 Task: Find connections with filter location Al Maţarīyah with filter topic #marketswith filter profile language German with filter current company Kaizen Institute Global with filter school Hindu College, University of Delhi with filter industry Design Services with filter service category Commercial Insurance with filter keywords title Marketing Consultant
Action: Mouse moved to (517, 75)
Screenshot: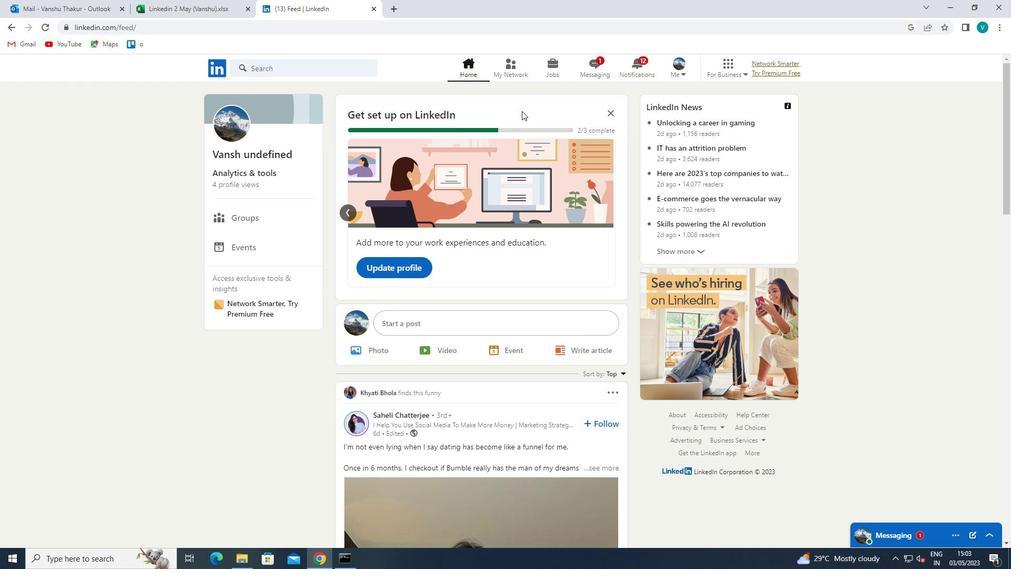 
Action: Mouse pressed left at (517, 75)
Screenshot: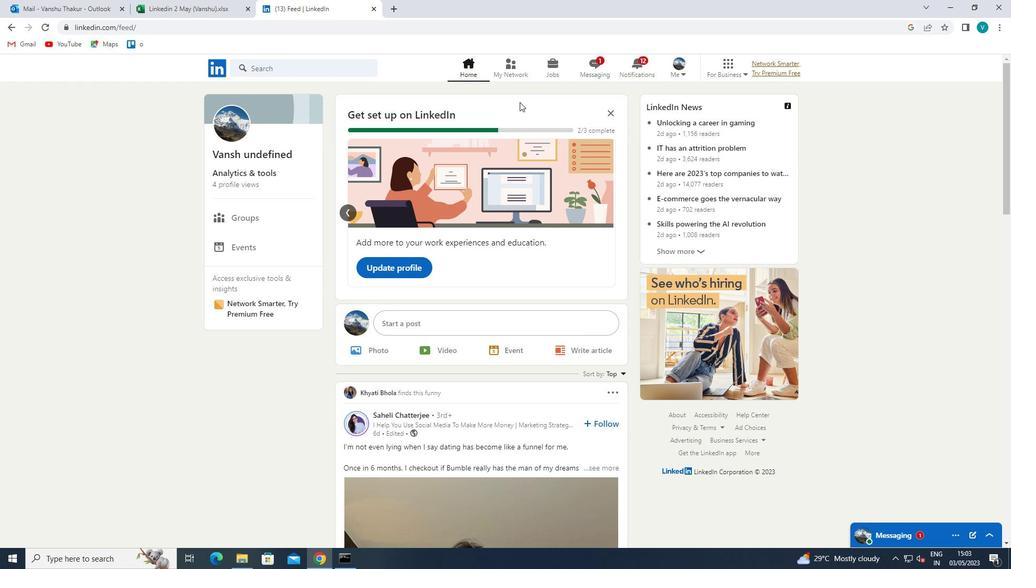 
Action: Mouse moved to (286, 118)
Screenshot: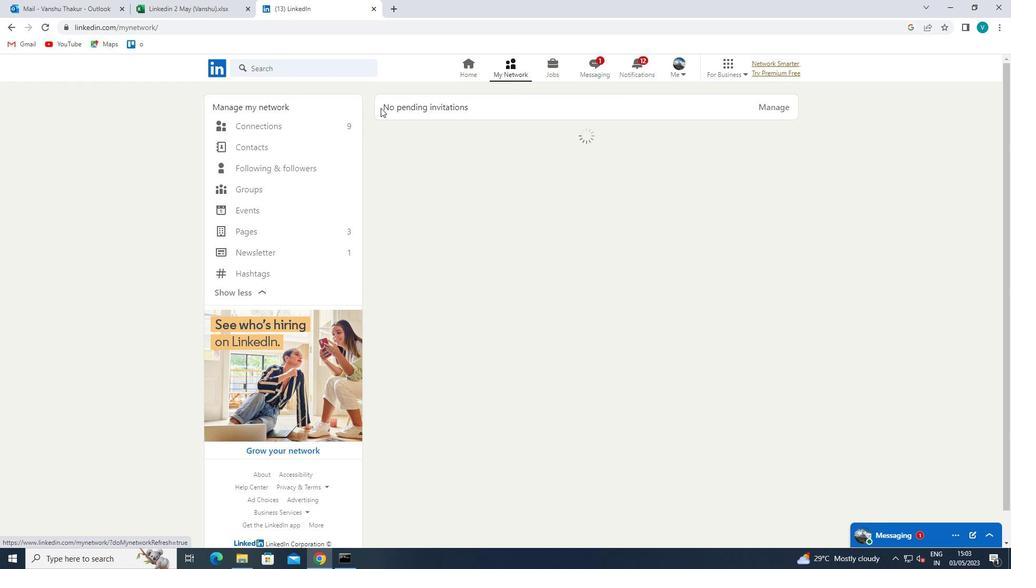 
Action: Mouse pressed left at (286, 118)
Screenshot: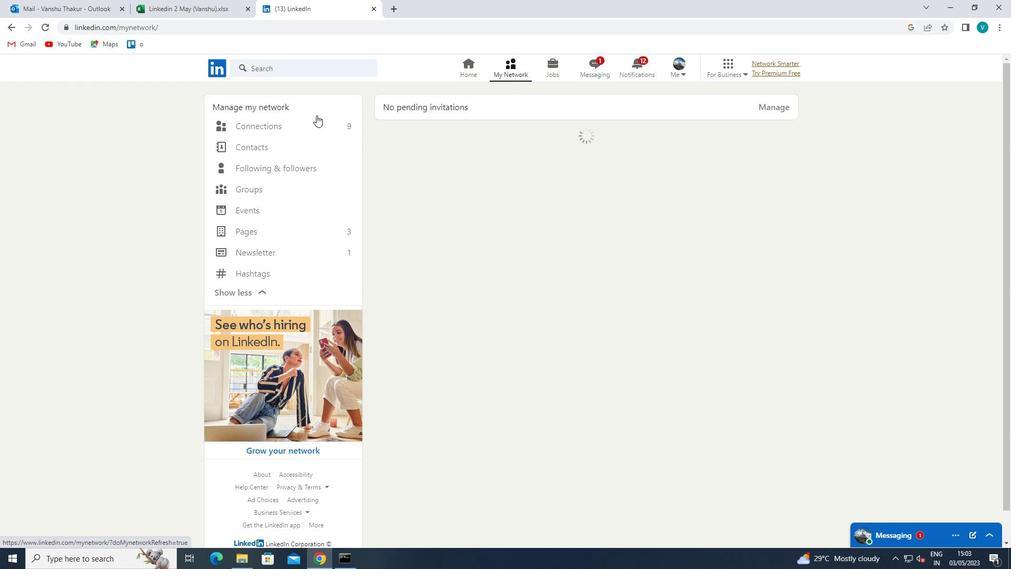 
Action: Mouse moved to (297, 122)
Screenshot: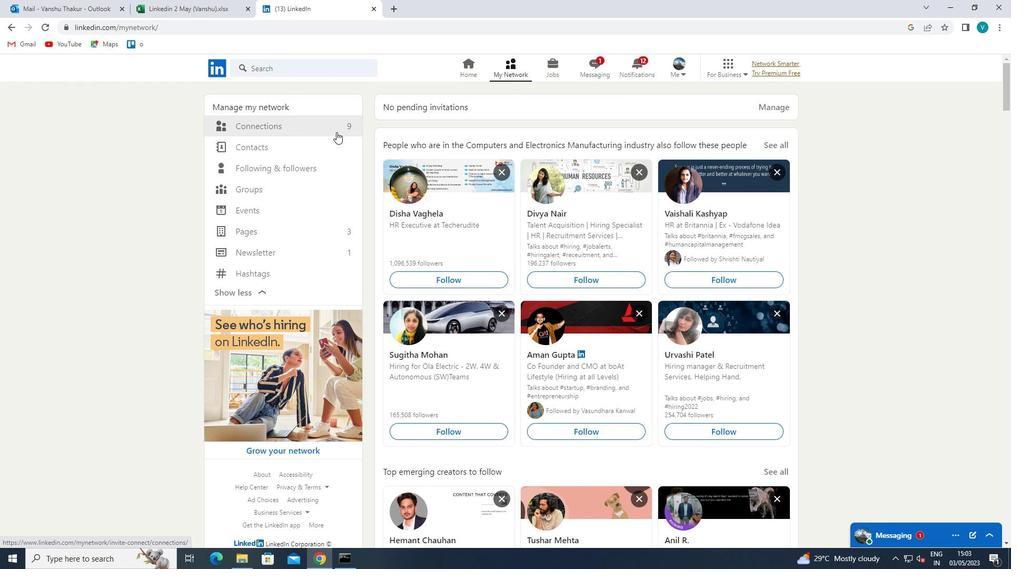 
Action: Mouse pressed left at (297, 122)
Screenshot: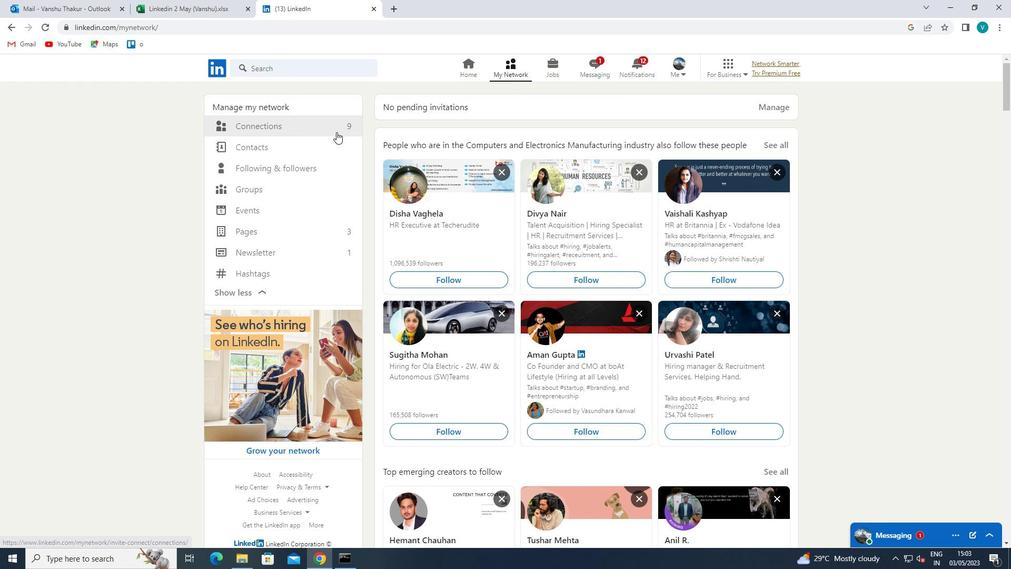 
Action: Mouse moved to (606, 129)
Screenshot: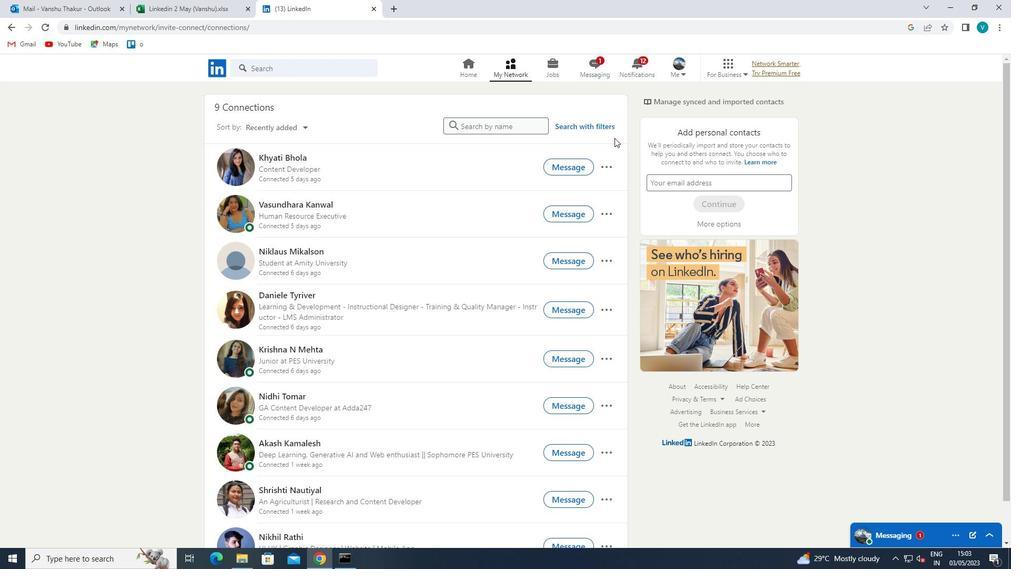 
Action: Mouse pressed left at (606, 129)
Screenshot: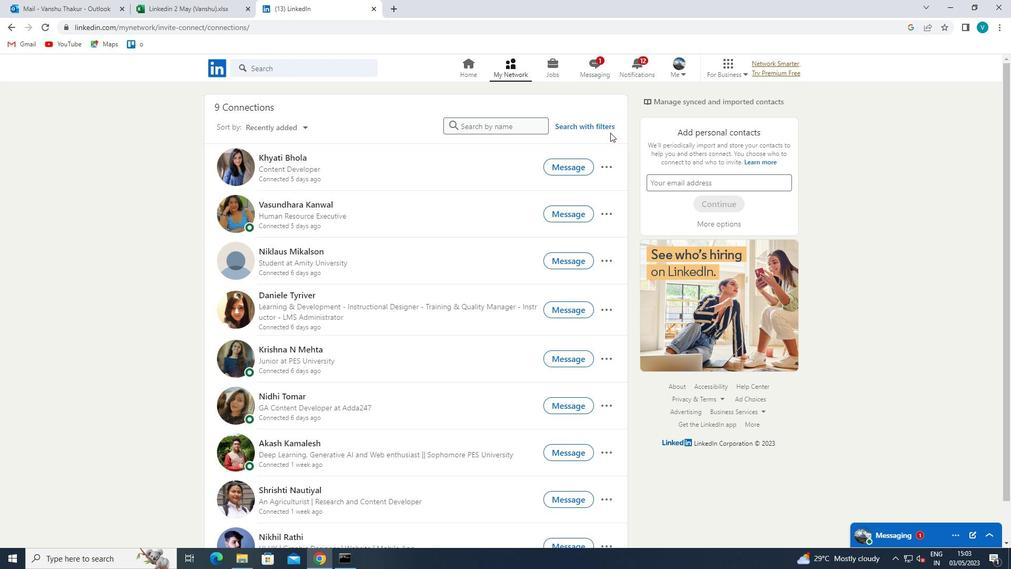 
Action: Mouse moved to (512, 101)
Screenshot: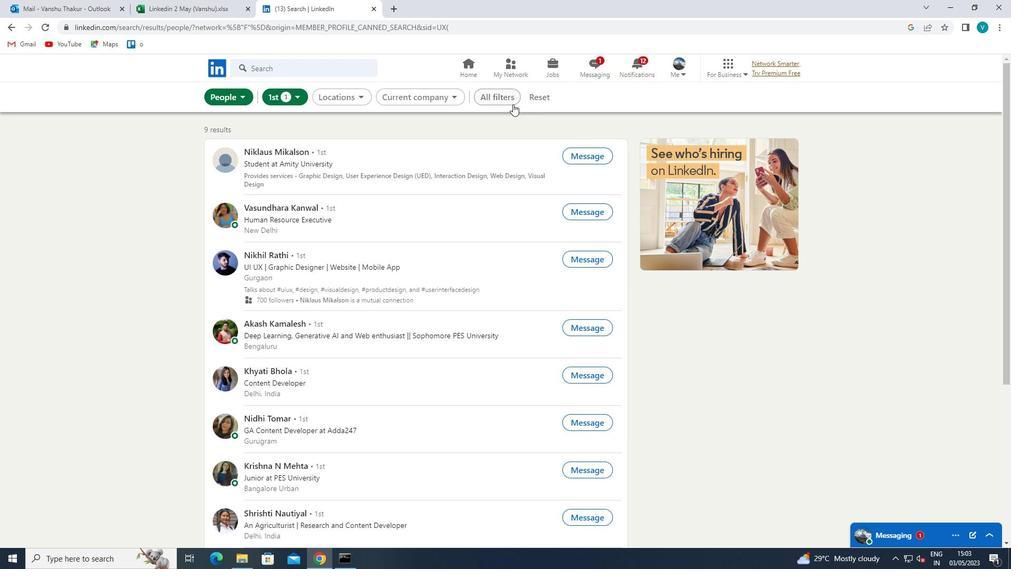 
Action: Mouse pressed left at (512, 101)
Screenshot: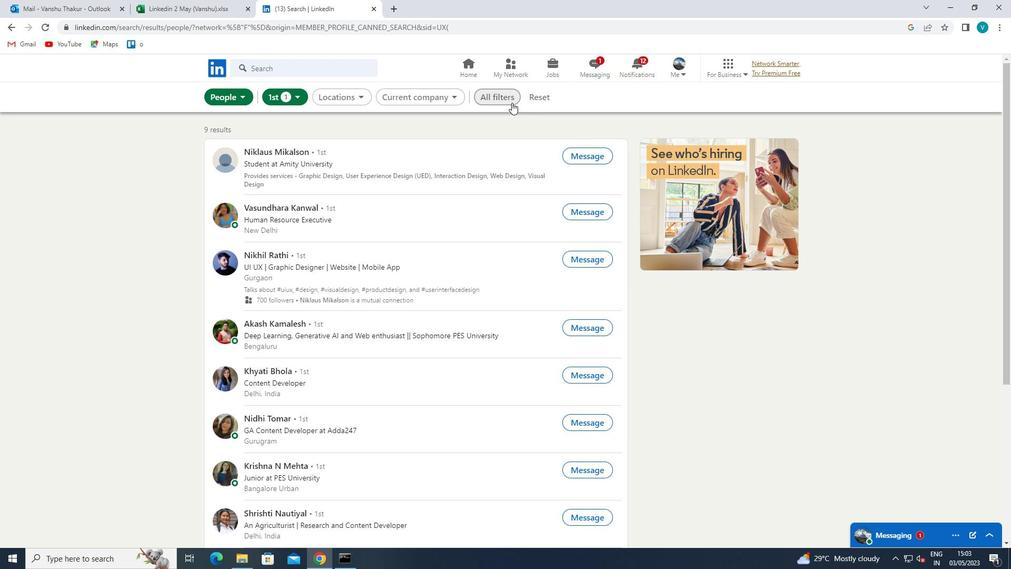 
Action: Mouse moved to (918, 337)
Screenshot: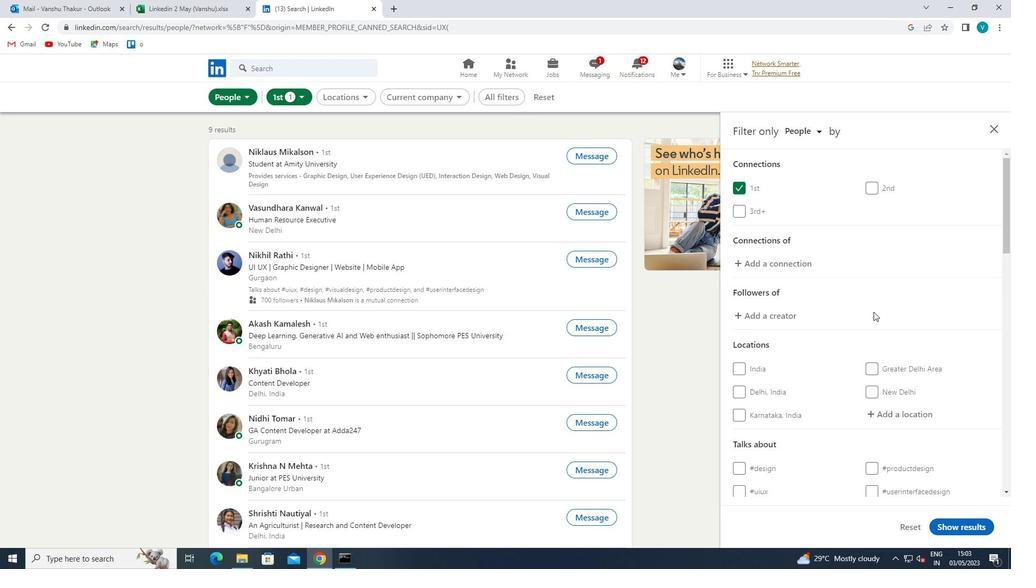 
Action: Mouse scrolled (918, 337) with delta (0, 0)
Screenshot: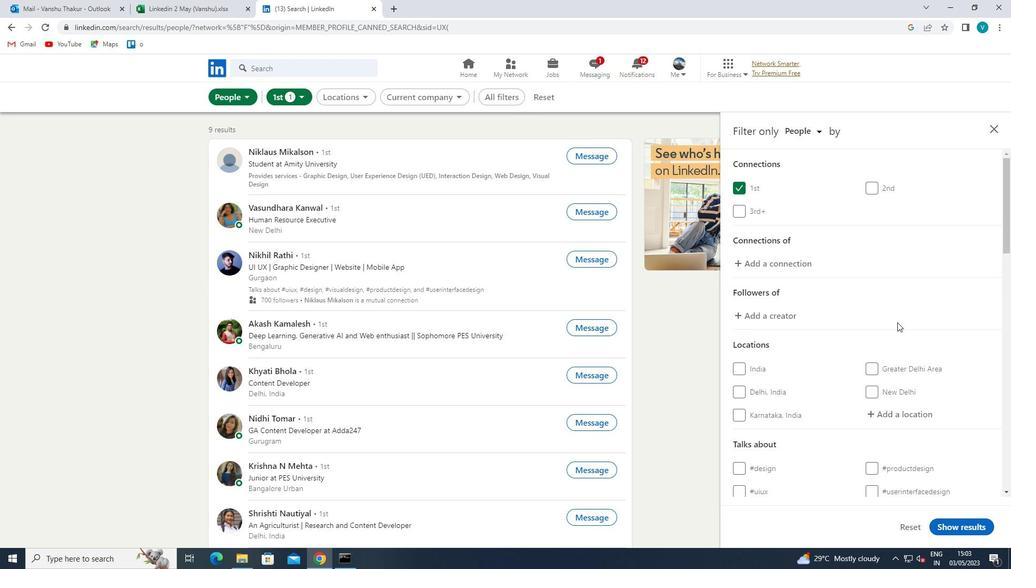 
Action: Mouse moved to (915, 361)
Screenshot: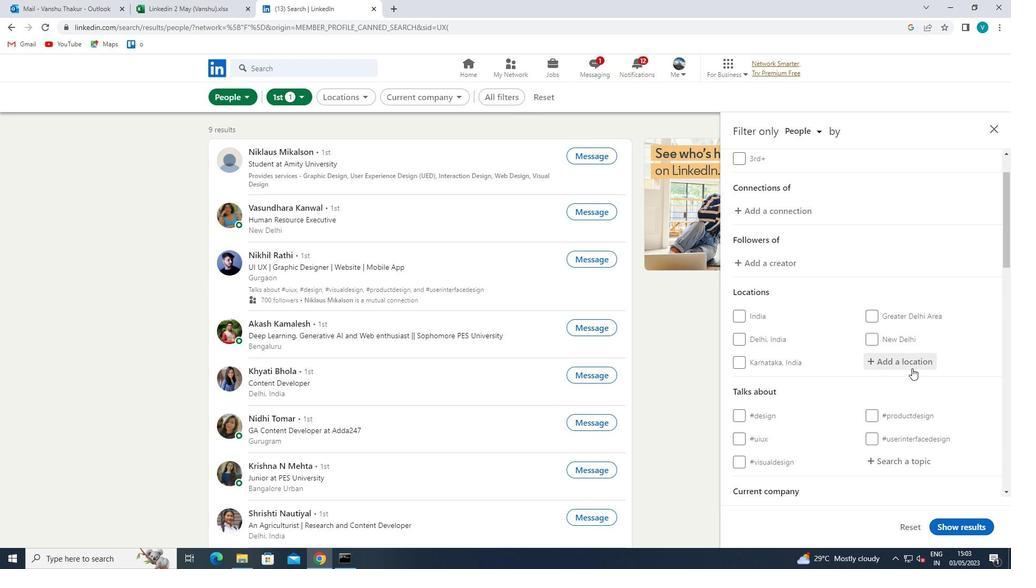 
Action: Mouse pressed left at (915, 361)
Screenshot: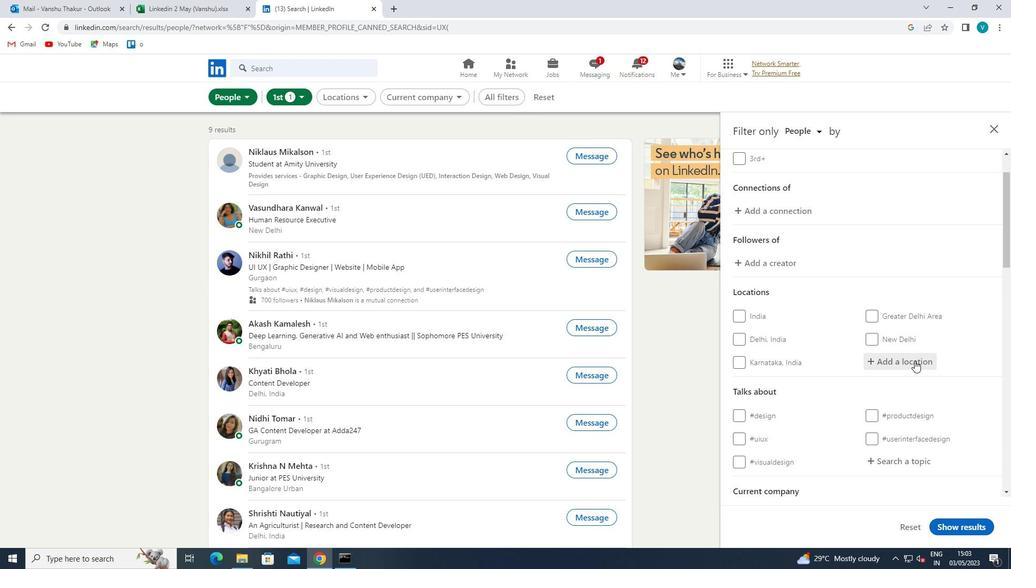
Action: Key pressed <Key.shift>AI<Key.space><Key.shift>MATARIYAH
Screenshot: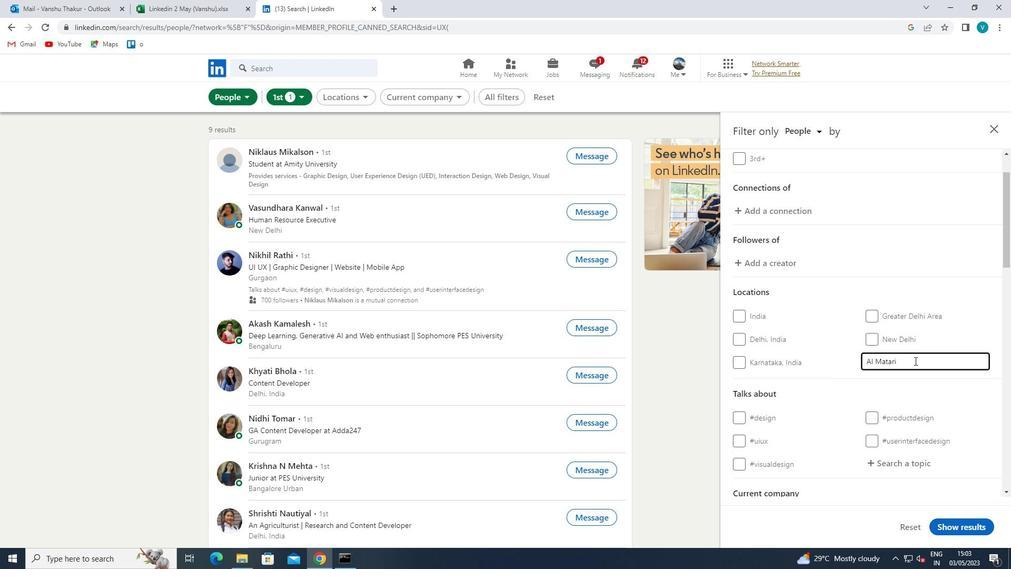 
Action: Mouse moved to (849, 381)
Screenshot: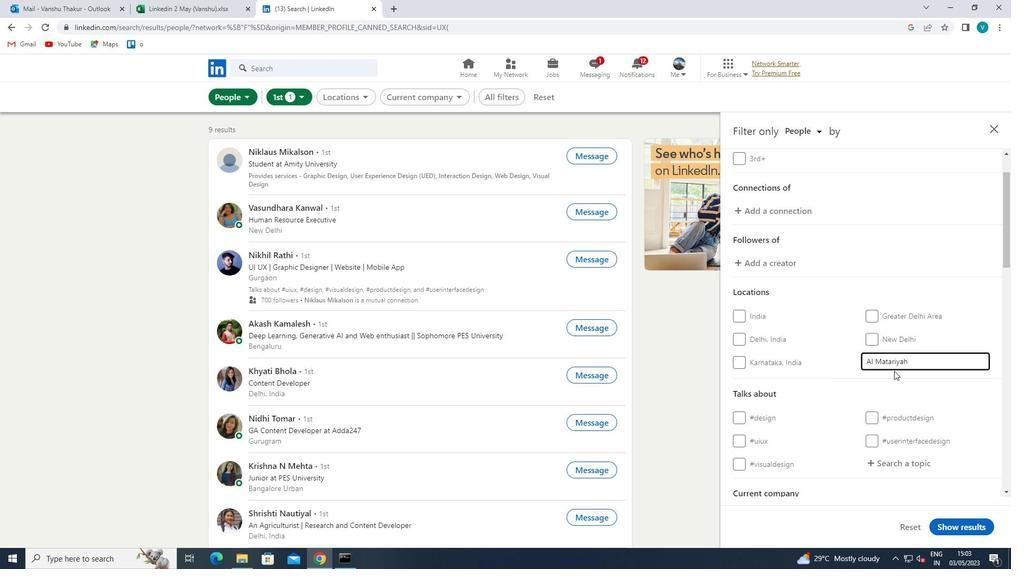 
Action: Mouse pressed left at (849, 381)
Screenshot: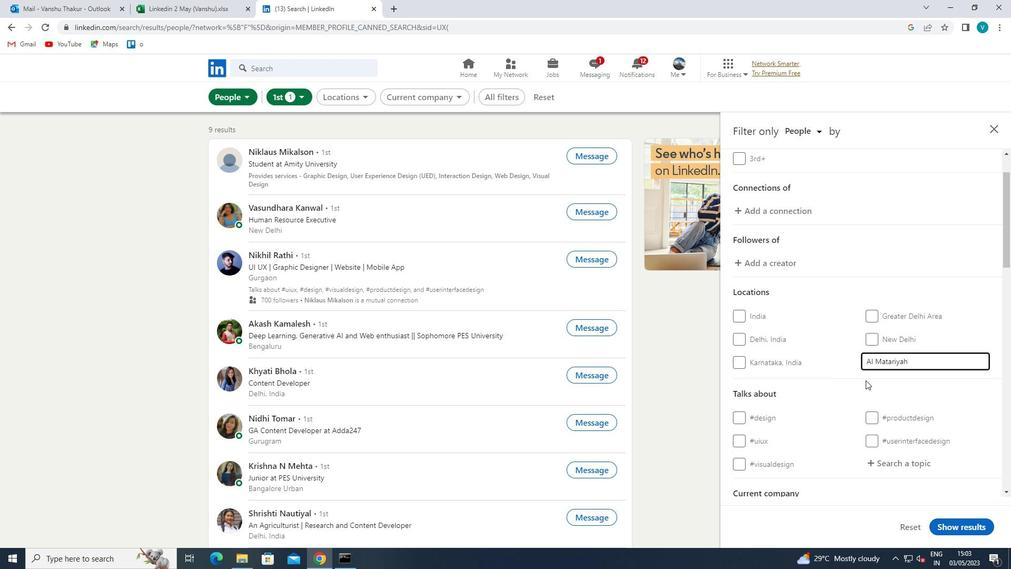 
Action: Mouse moved to (852, 377)
Screenshot: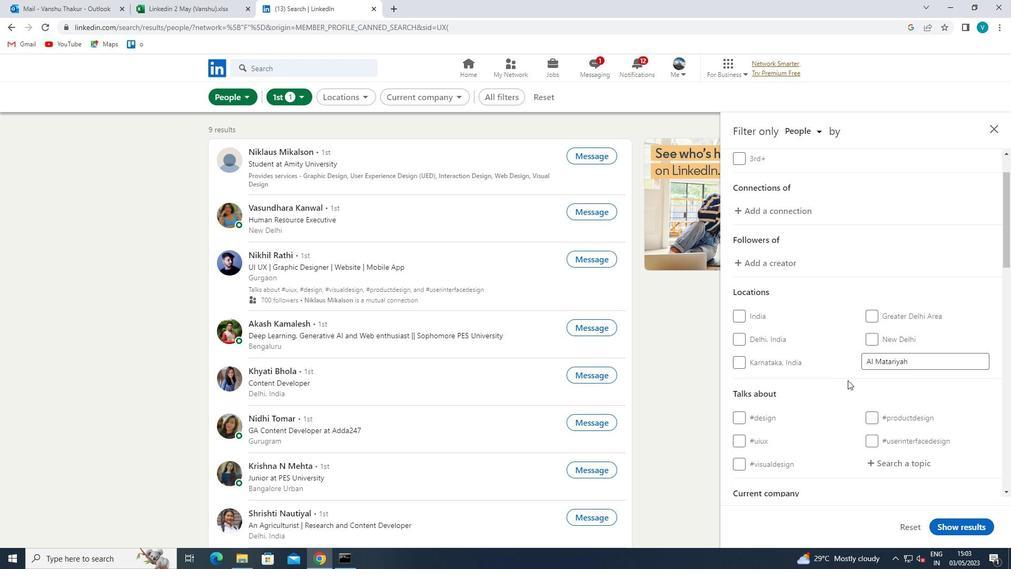 
Action: Mouse scrolled (852, 377) with delta (0, 0)
Screenshot: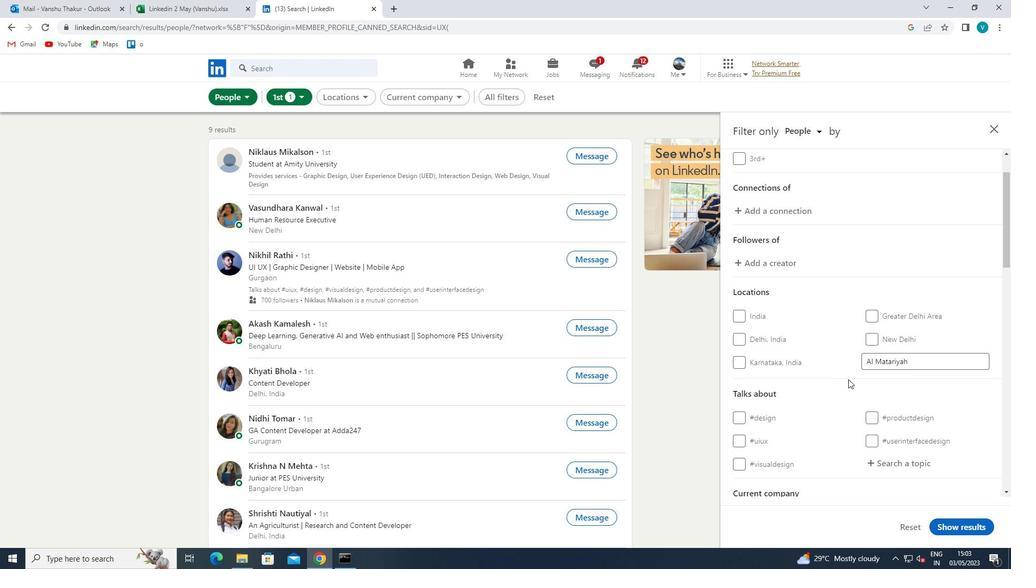 
Action: Mouse scrolled (852, 377) with delta (0, 0)
Screenshot: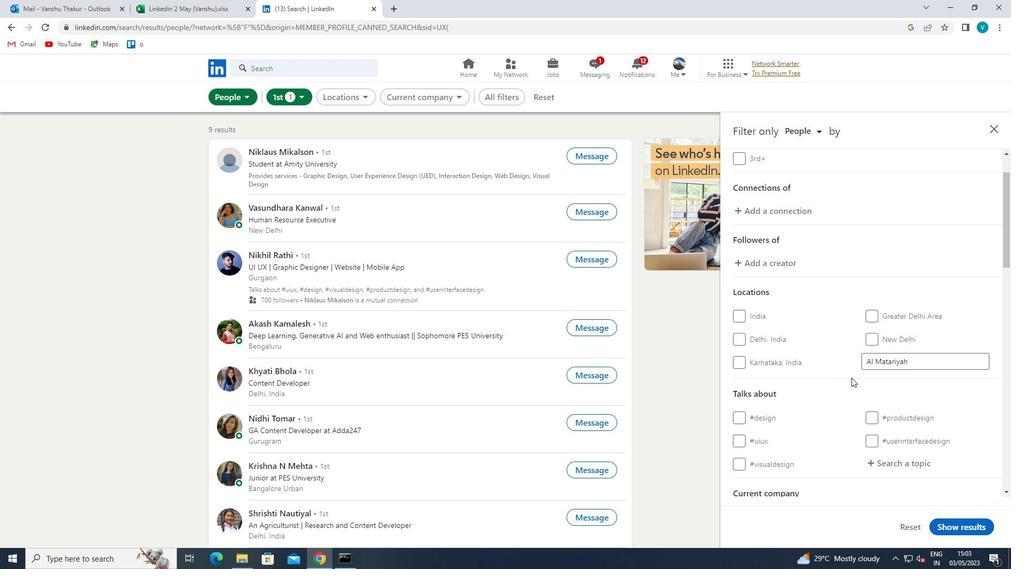 
Action: Mouse moved to (913, 359)
Screenshot: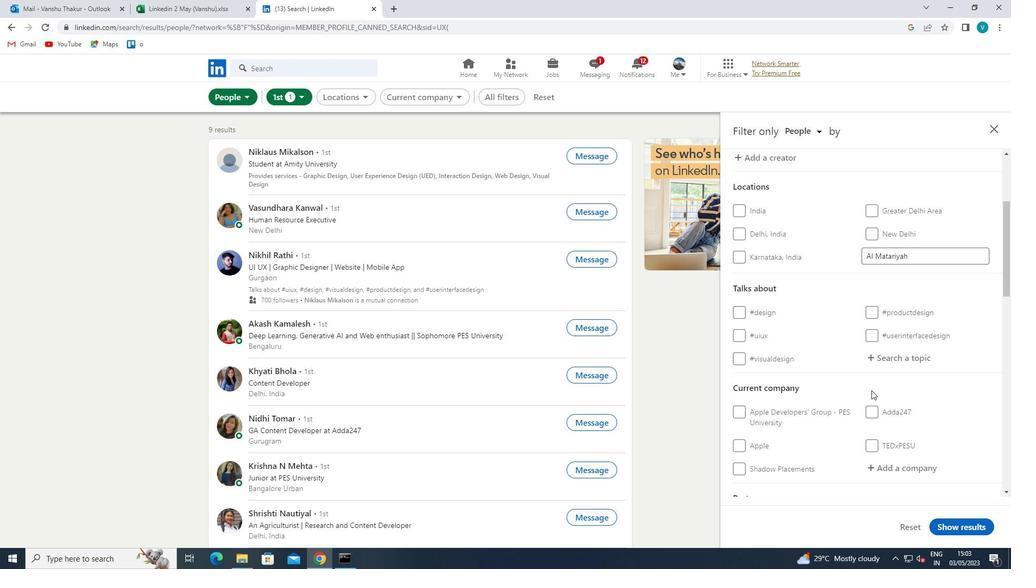 
Action: Mouse pressed left at (913, 359)
Screenshot: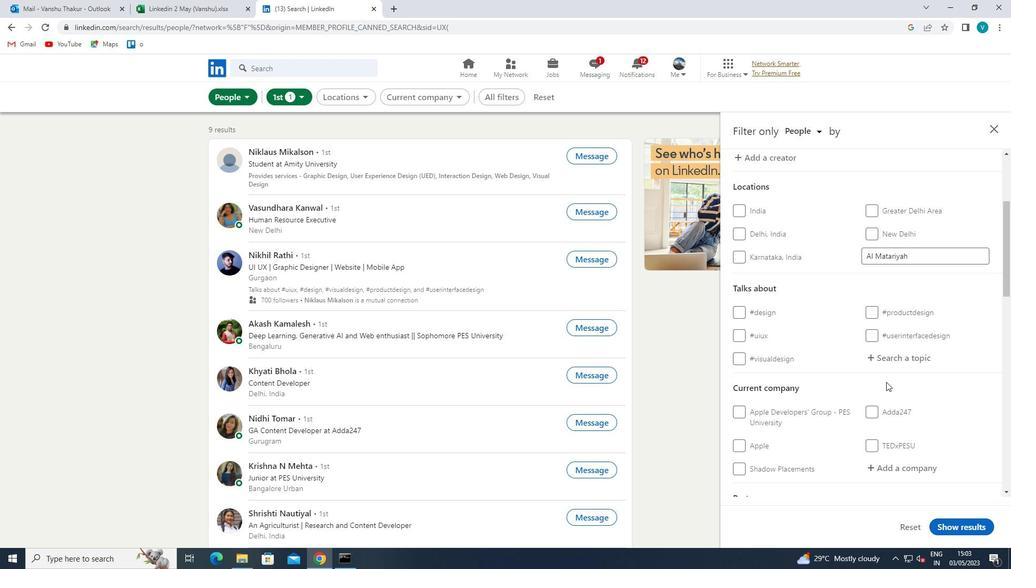 
Action: Mouse moved to (896, 368)
Screenshot: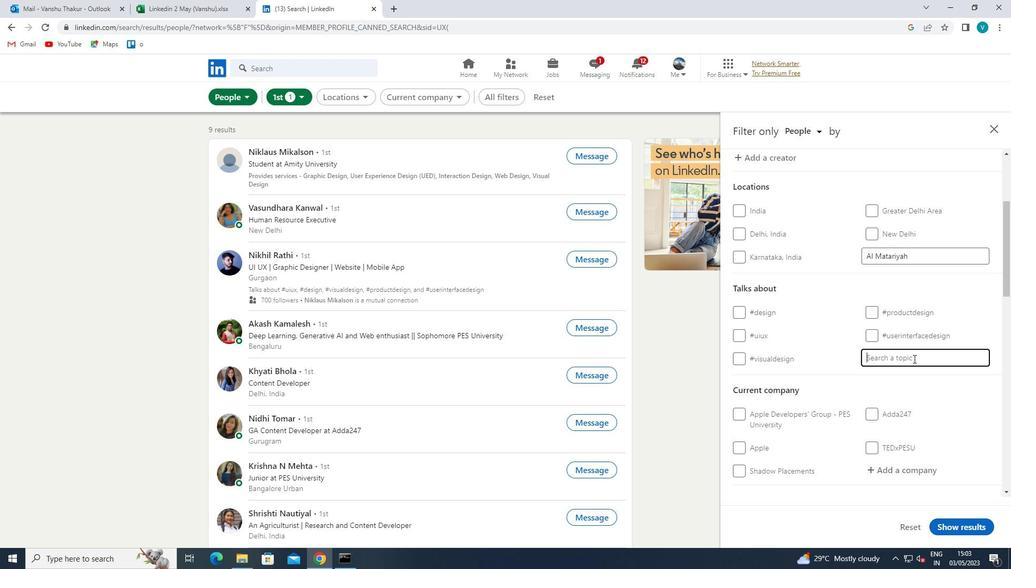 
Action: Key pressed MARKETS
Screenshot: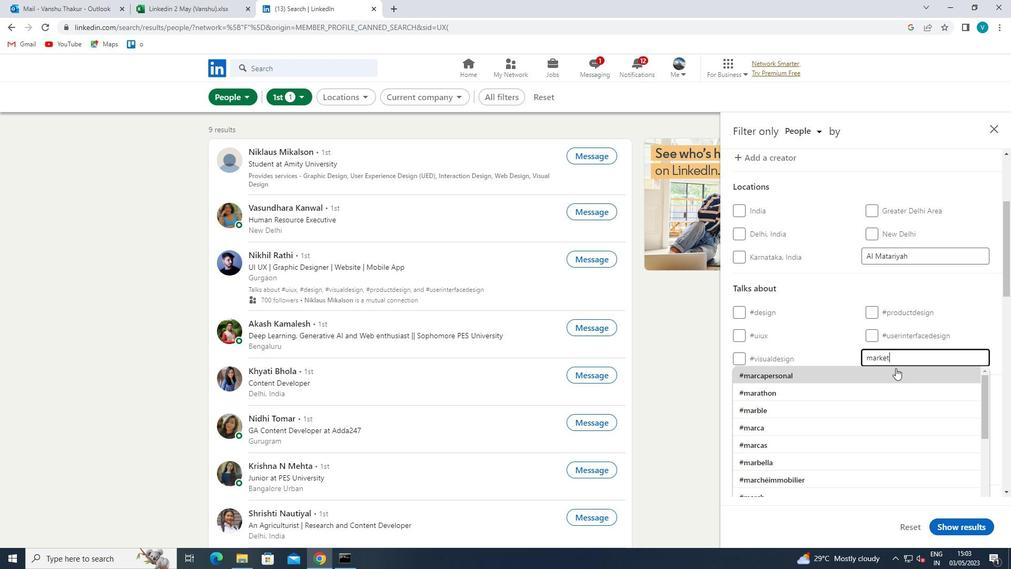 
Action: Mouse pressed left at (896, 368)
Screenshot: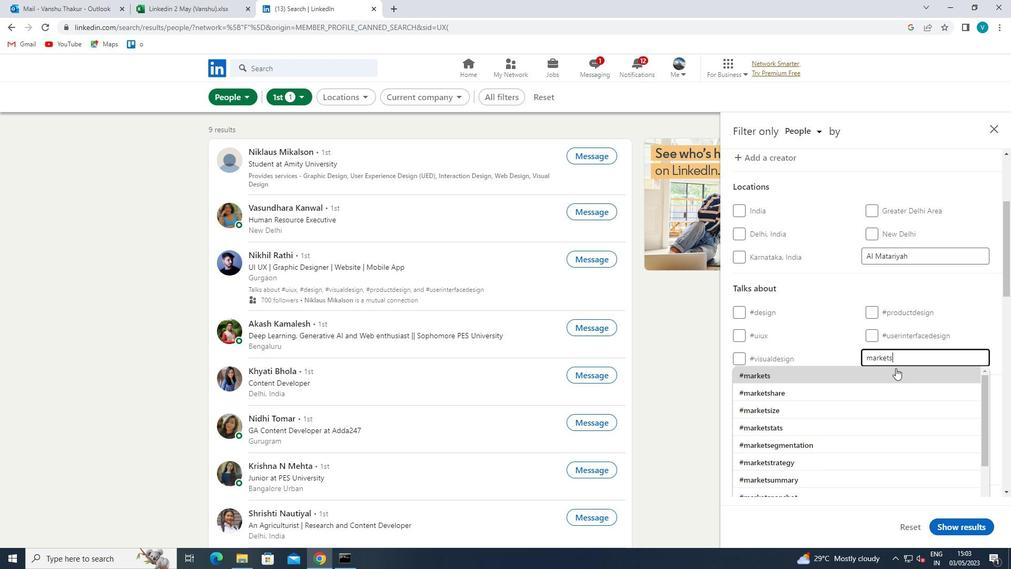 
Action: Mouse scrolled (896, 367) with delta (0, 0)
Screenshot: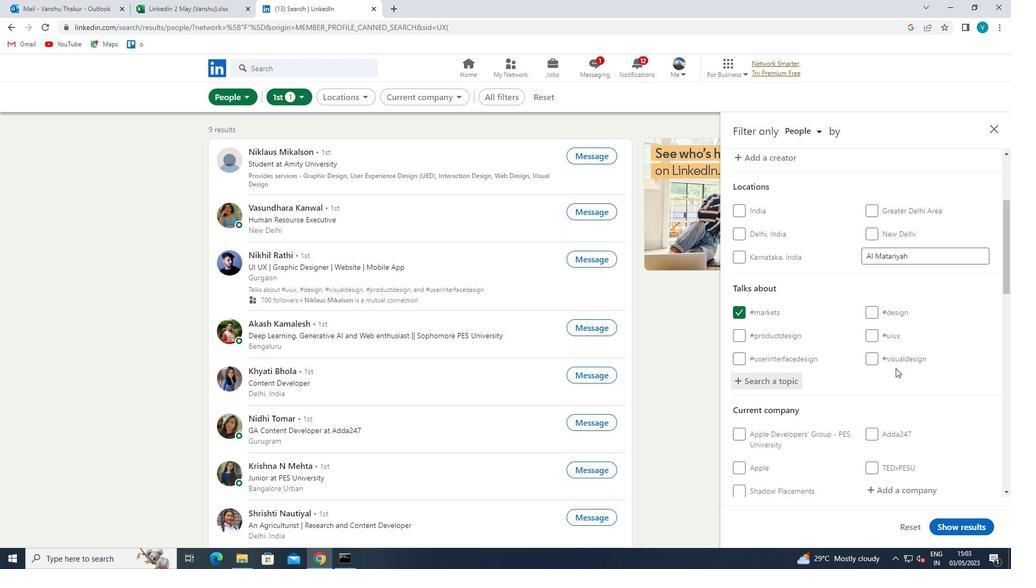 
Action: Mouse scrolled (896, 367) with delta (0, 0)
Screenshot: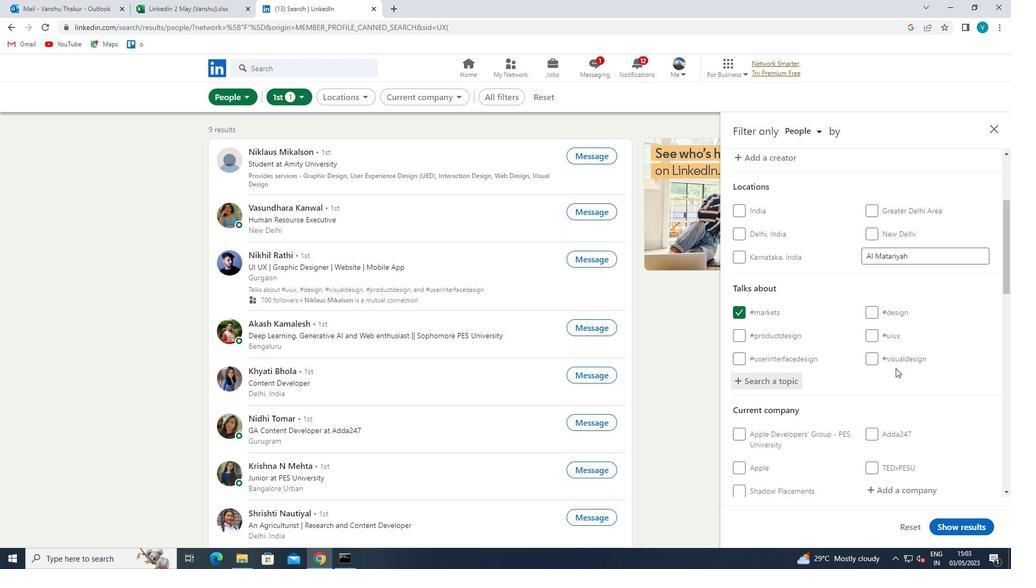 
Action: Mouse scrolled (896, 367) with delta (0, 0)
Screenshot: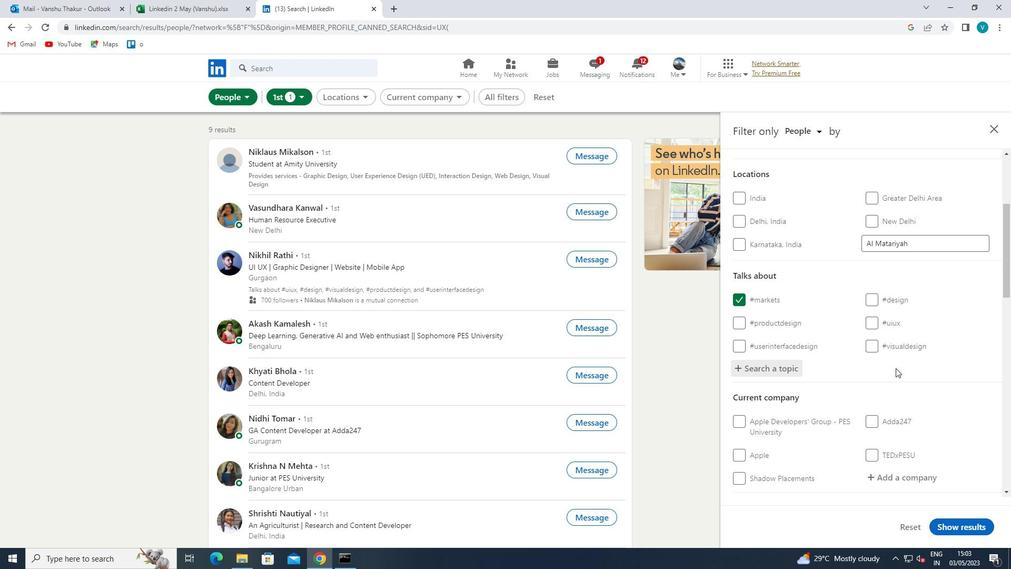 
Action: Mouse moved to (899, 328)
Screenshot: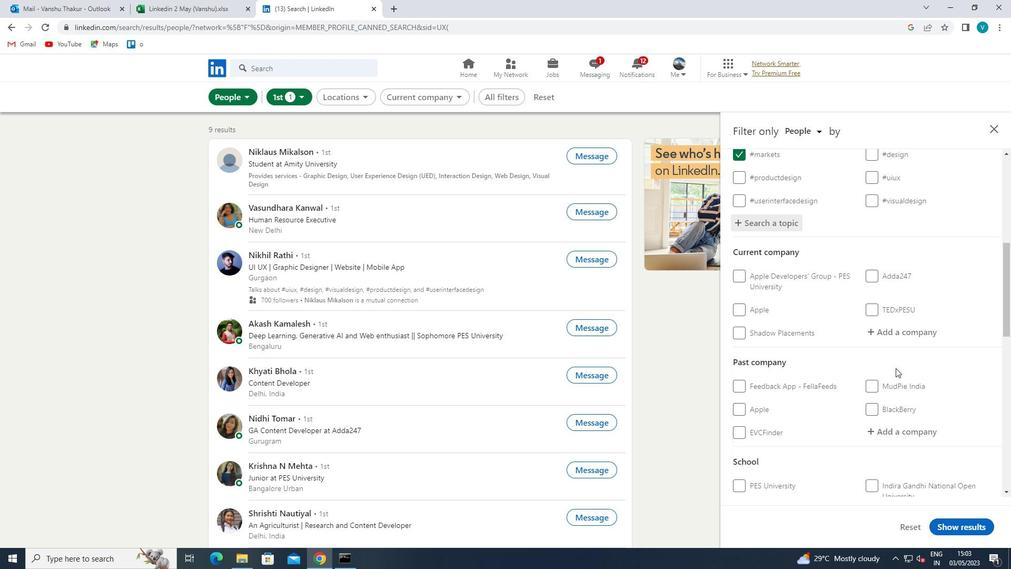 
Action: Mouse pressed left at (899, 328)
Screenshot: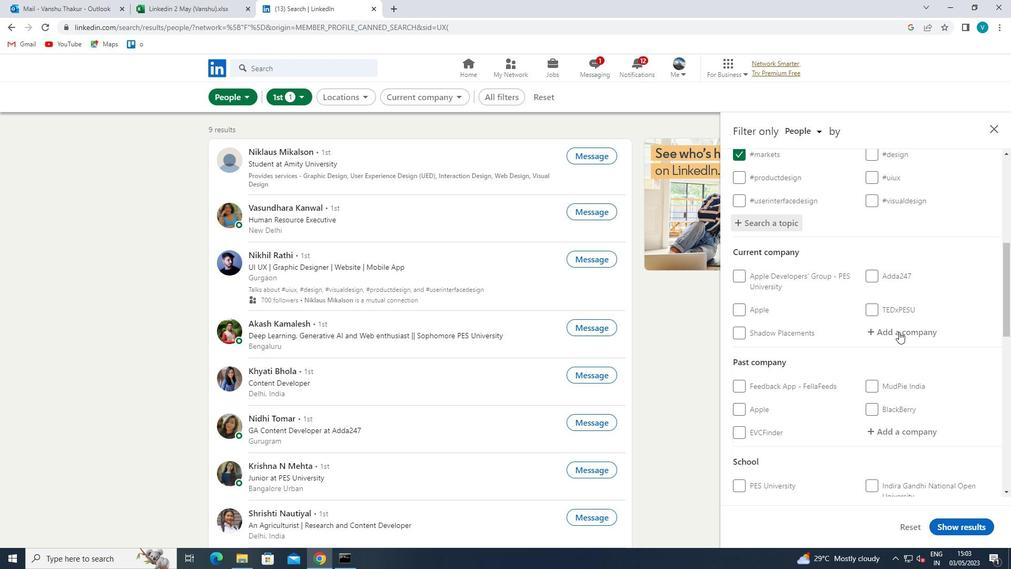 
Action: Key pressed <Key.shift>KAIX<Key.backspace>Z<Key.backspace><Key.backspace><Key.backspace><Key.backspace><Key.backspace><Key.shift>KAIZEN
Screenshot: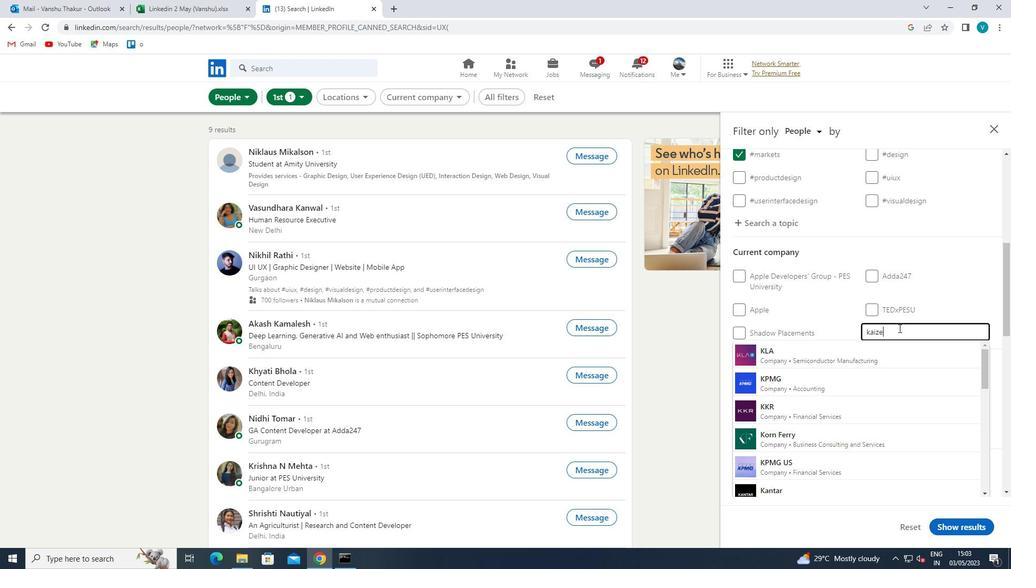 
Action: Mouse moved to (900, 326)
Screenshot: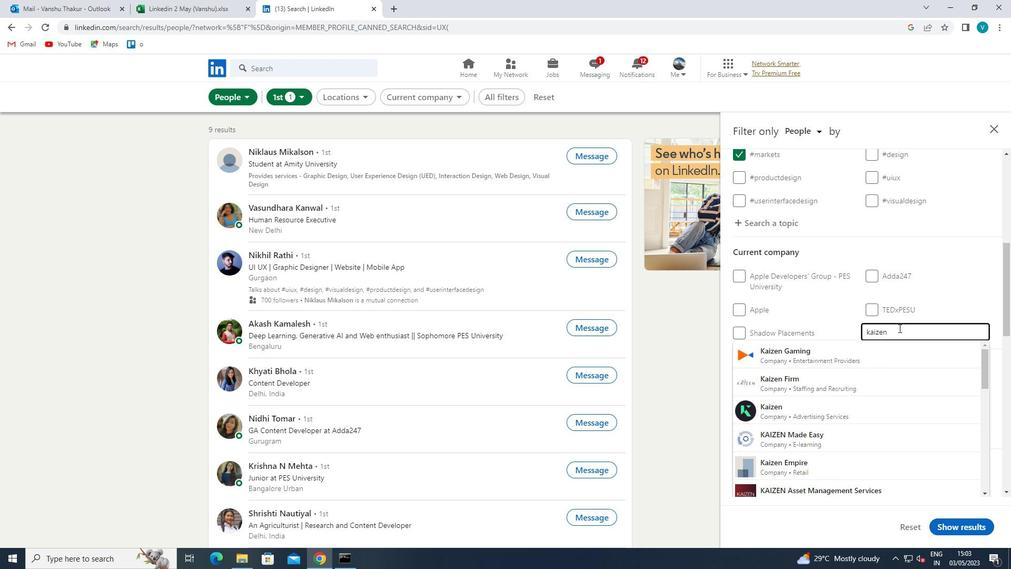 
Action: Key pressed <Key.space><Key.shift>INS
Screenshot: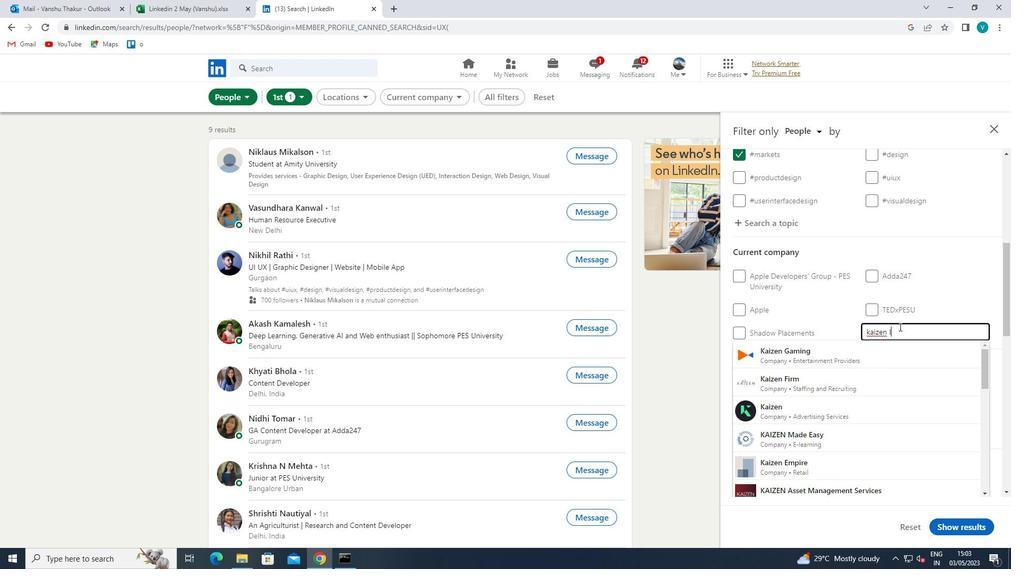 
Action: Mouse moved to (861, 355)
Screenshot: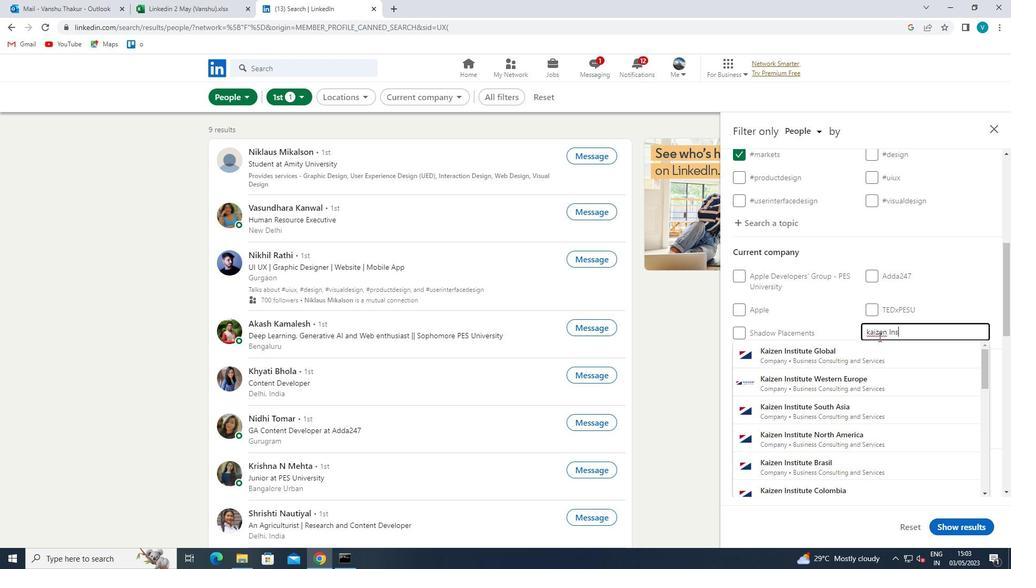 
Action: Mouse pressed left at (861, 355)
Screenshot: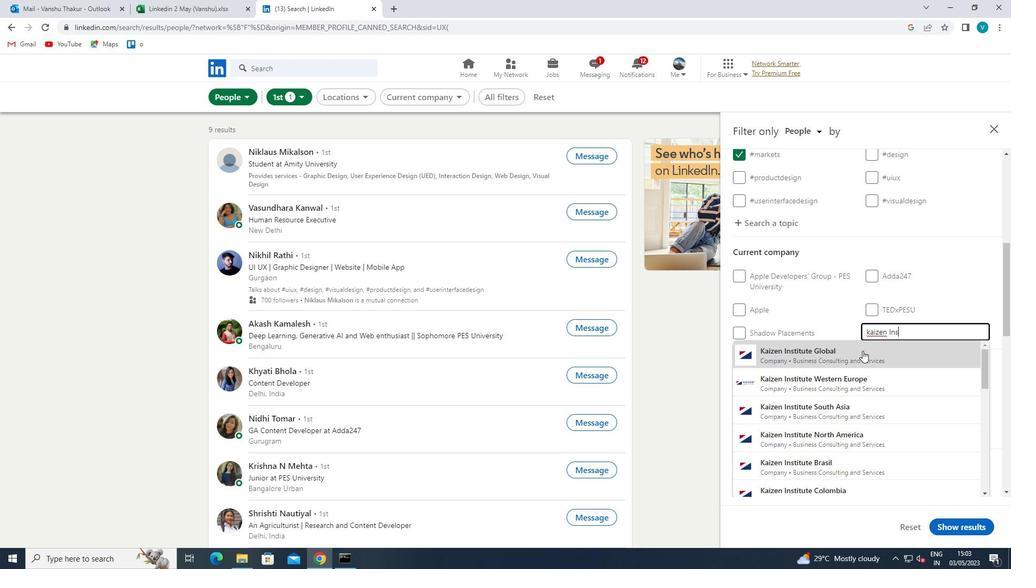 
Action: Mouse scrolled (861, 354) with delta (0, 0)
Screenshot: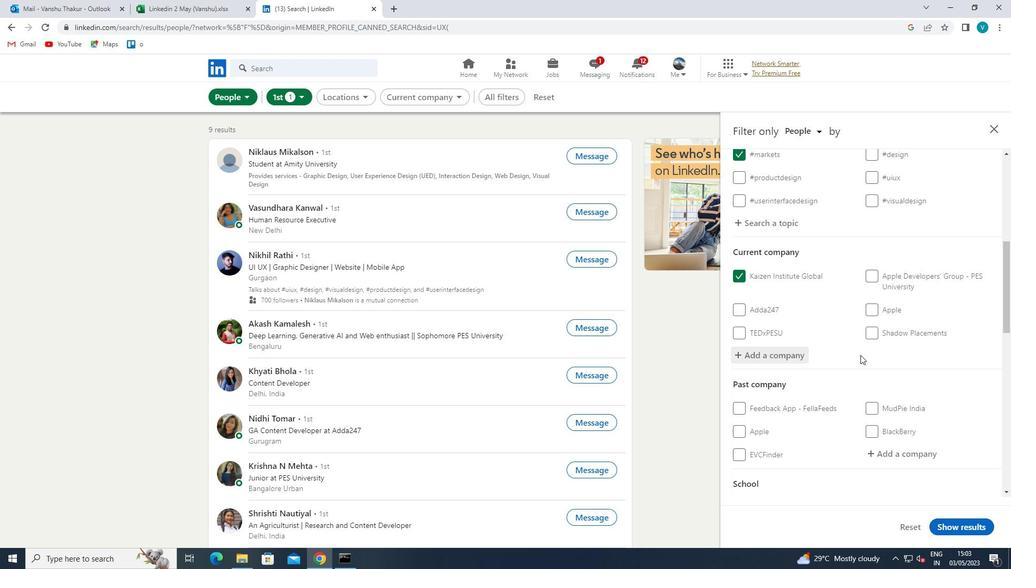 
Action: Mouse scrolled (861, 354) with delta (0, 0)
Screenshot: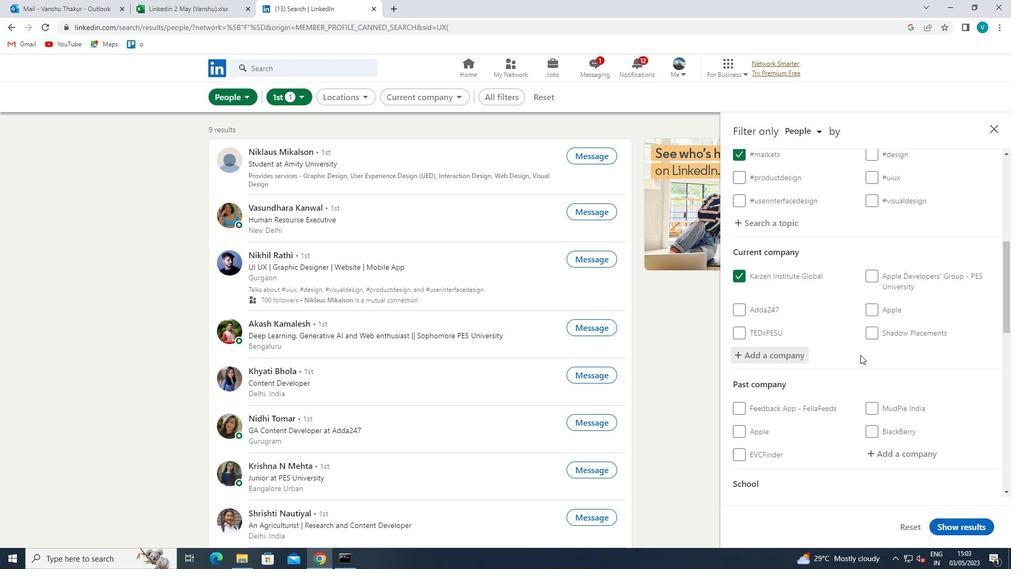 
Action: Mouse scrolled (861, 354) with delta (0, 0)
Screenshot: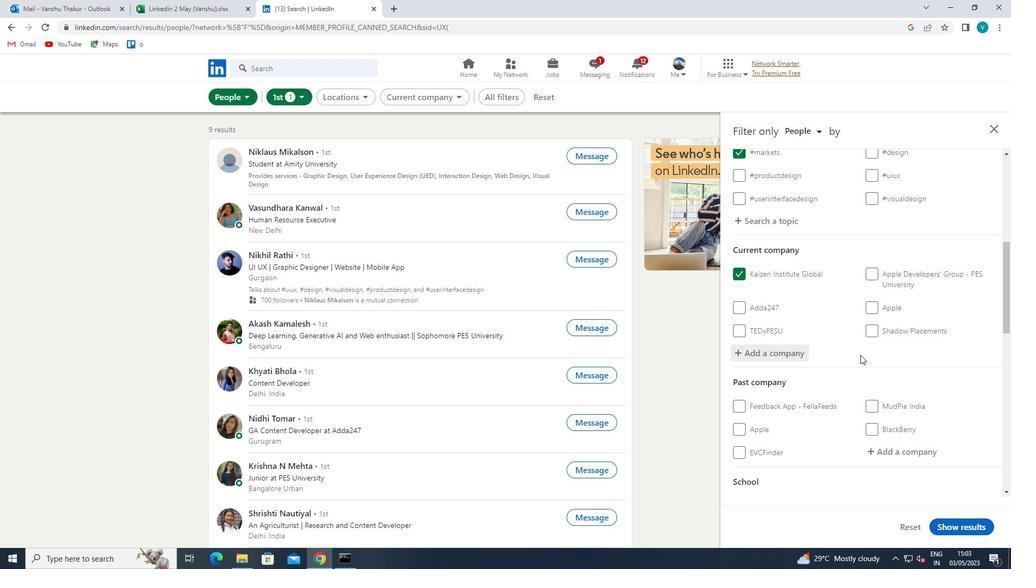 
Action: Mouse scrolled (861, 354) with delta (0, 0)
Screenshot: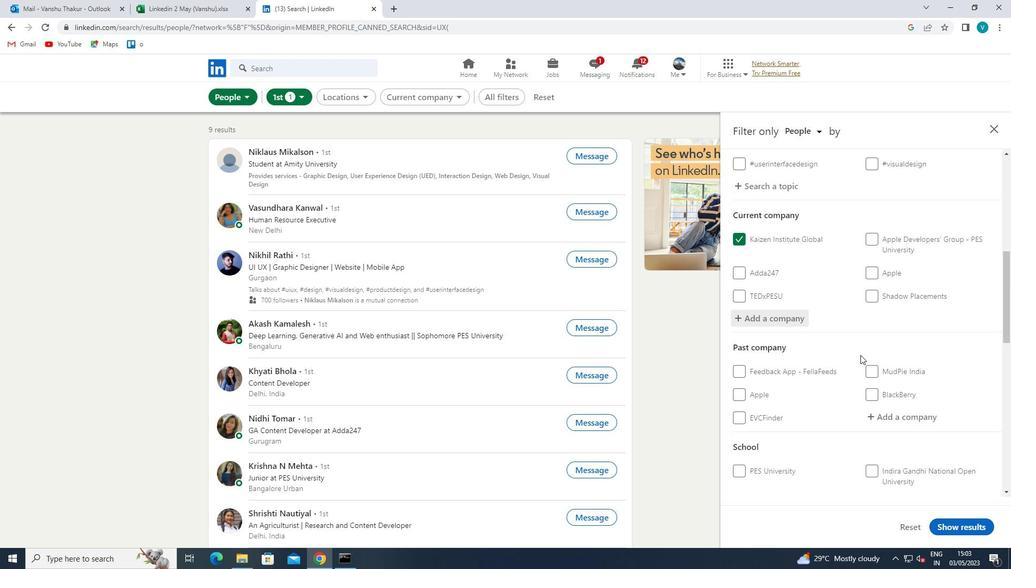 
Action: Mouse moved to (880, 371)
Screenshot: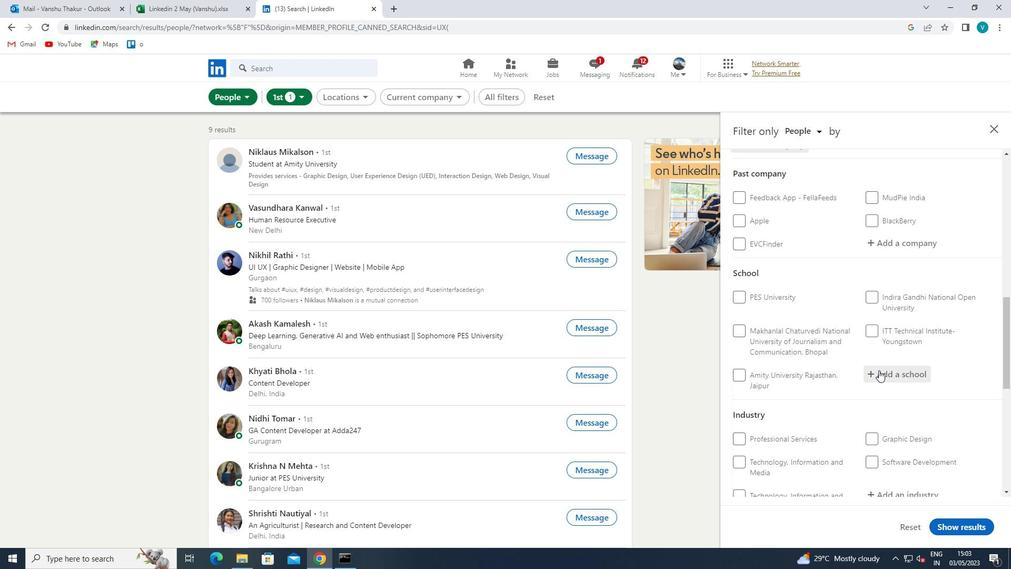 
Action: Mouse pressed left at (880, 371)
Screenshot: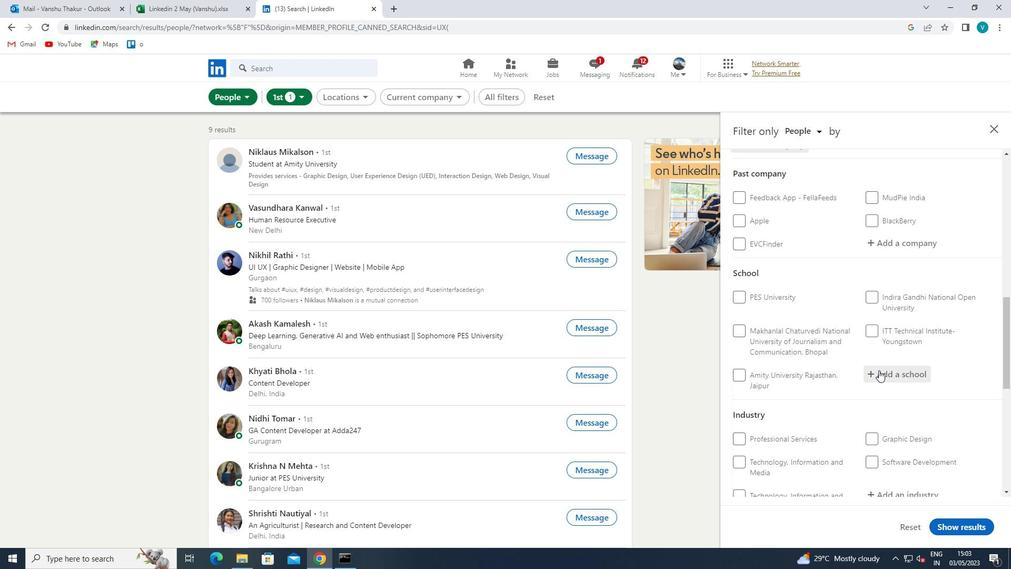 
Action: Key pressed <Key.shift><Key.shift><Key.shift><Key.shift><Key.shift><Key.shift><Key.shift><Key.shift><Key.shift><Key.shift><Key.shift><Key.shift><Key.shift><Key.shift><Key.shift><Key.shift><Key.shift><Key.shift><Key.shift><Key.shift><Key.shift><Key.shift>HINDU
Screenshot: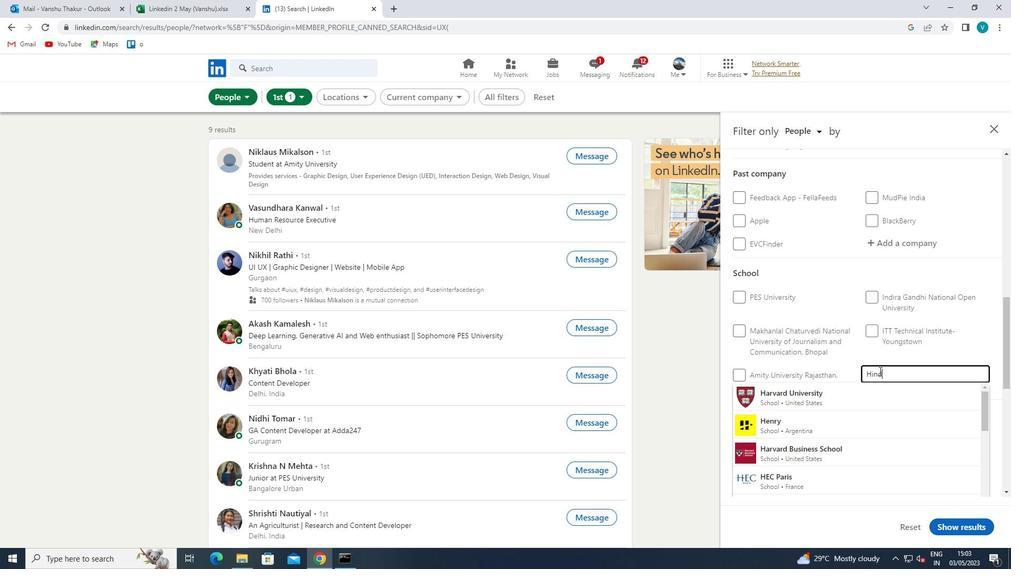 
Action: Mouse moved to (865, 415)
Screenshot: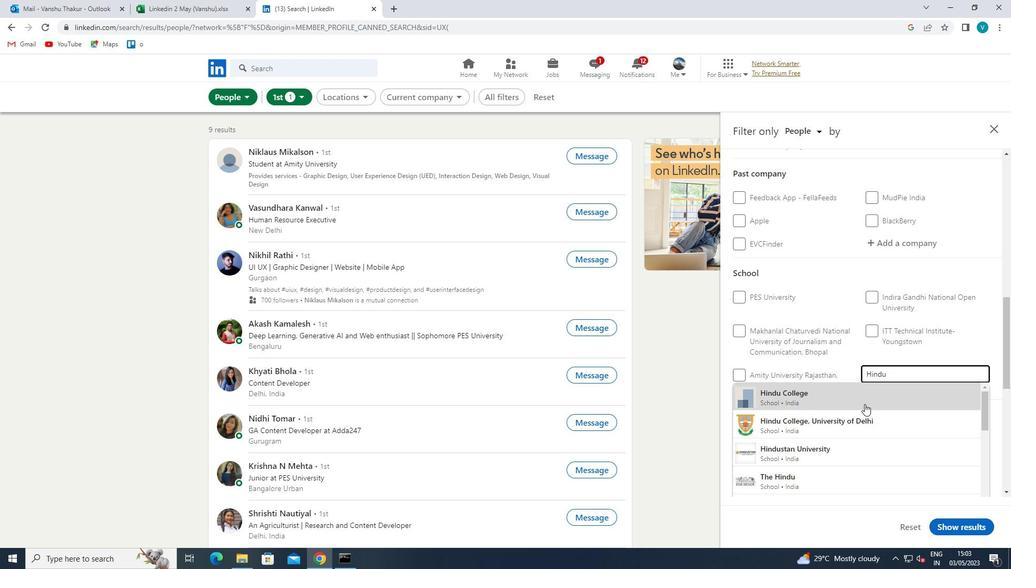 
Action: Mouse pressed left at (865, 415)
Screenshot: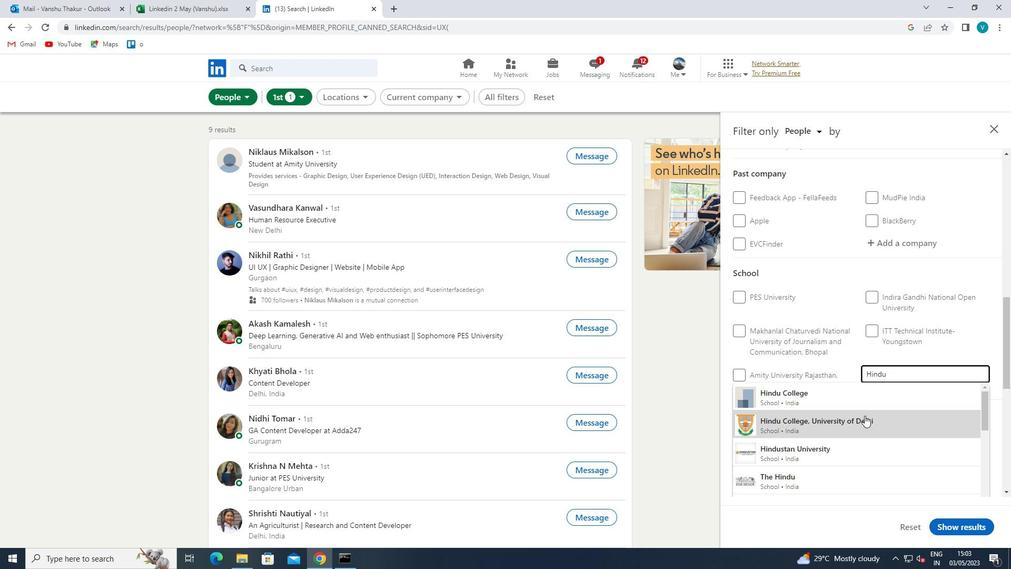 
Action: Mouse scrolled (865, 415) with delta (0, 0)
Screenshot: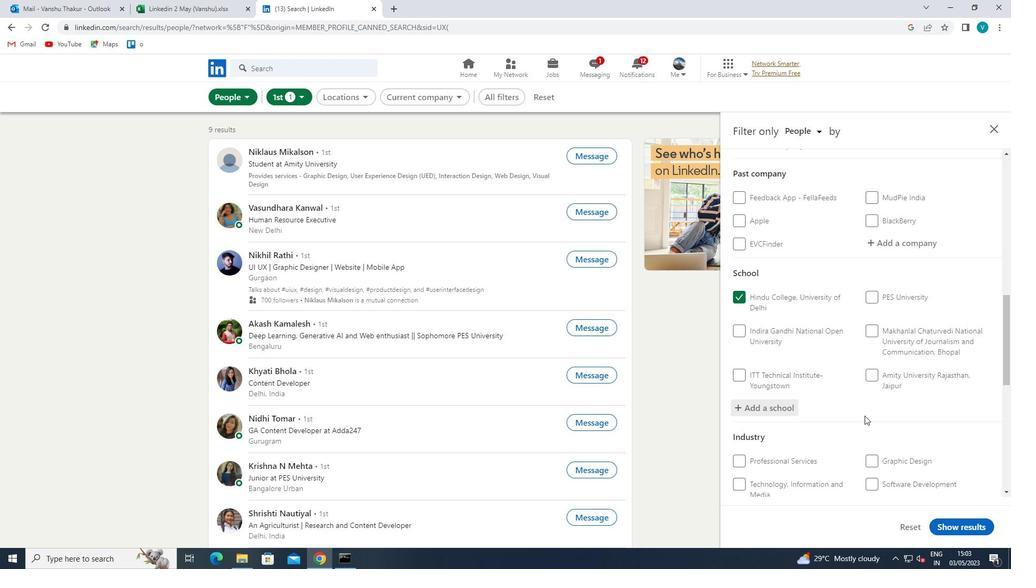 
Action: Mouse scrolled (865, 415) with delta (0, 0)
Screenshot: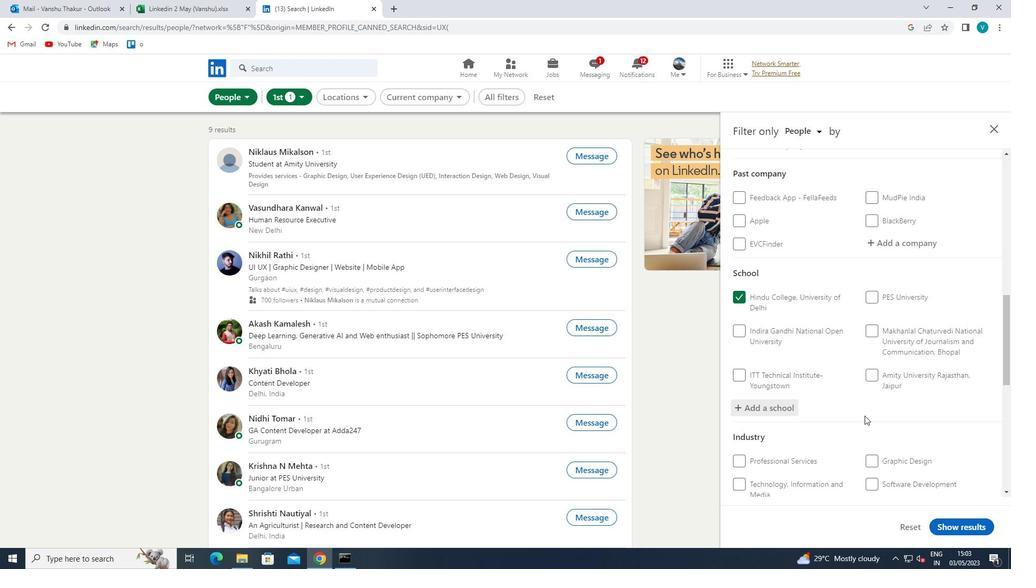 
Action: Mouse scrolled (865, 415) with delta (0, 0)
Screenshot: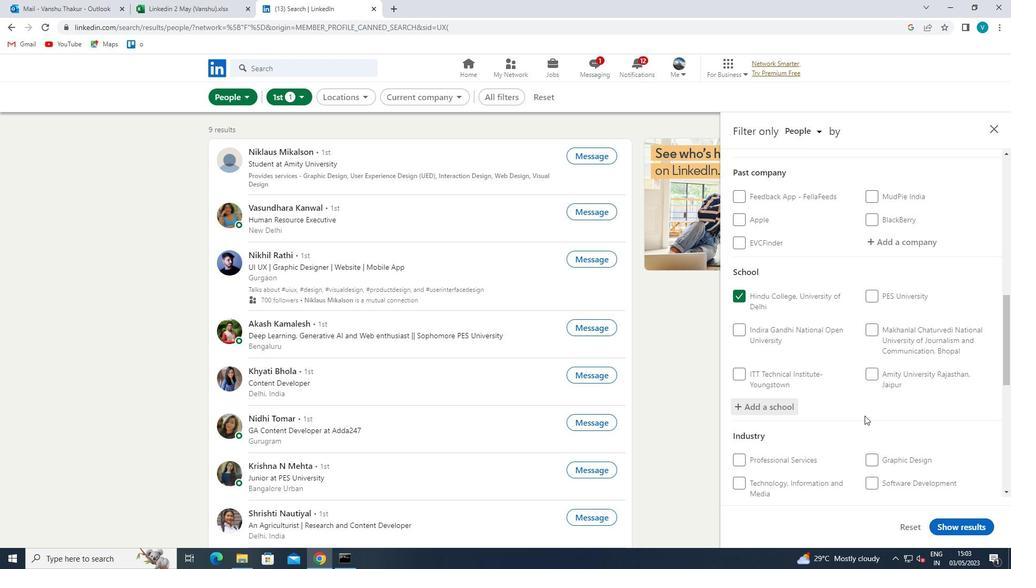
Action: Mouse moved to (900, 363)
Screenshot: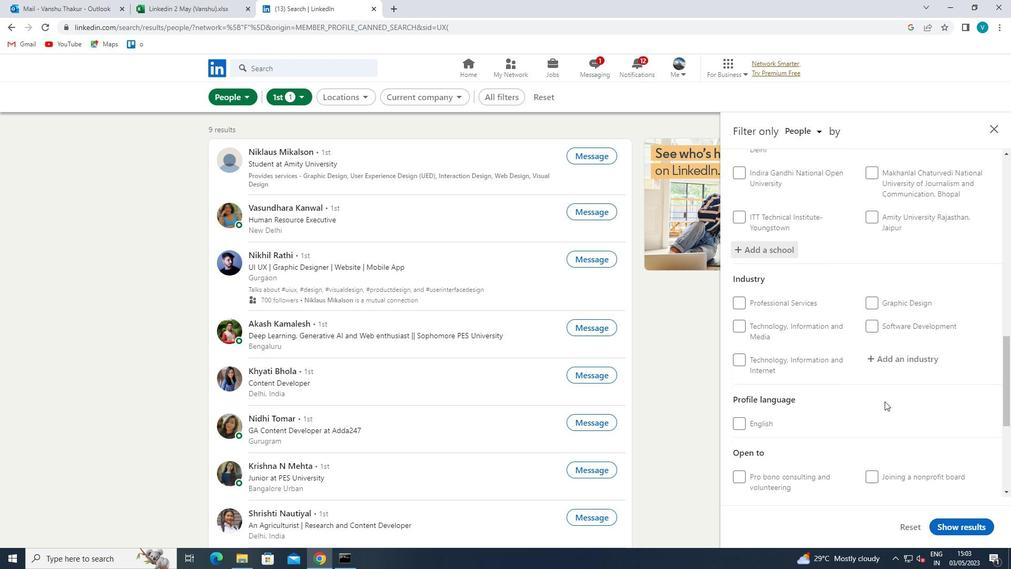 
Action: Mouse pressed left at (900, 363)
Screenshot: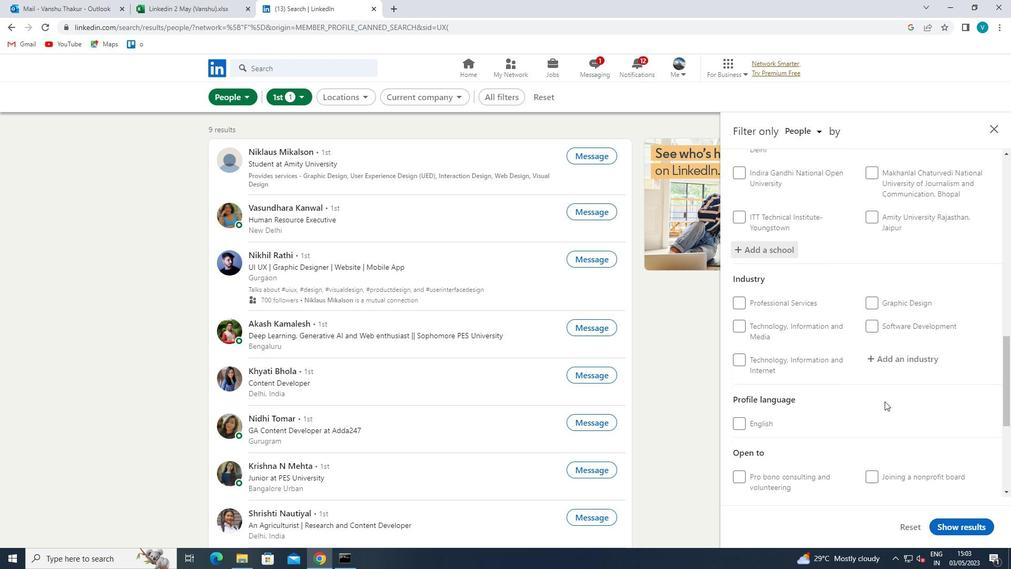 
Action: Key pressed <Key.shift>DESIGN<Key.space><Key.shift>ER
Screenshot: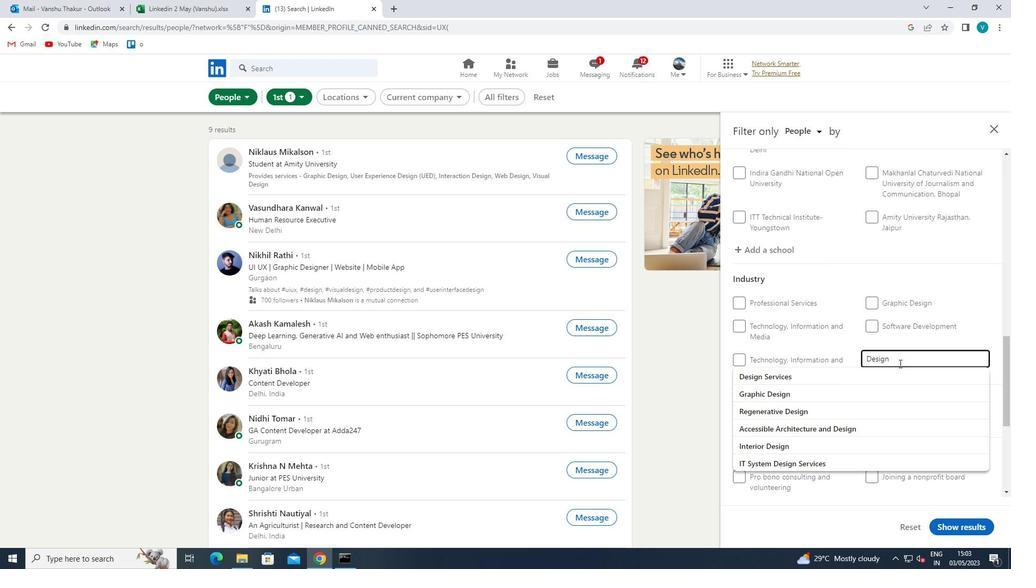 
Action: Mouse moved to (892, 359)
Screenshot: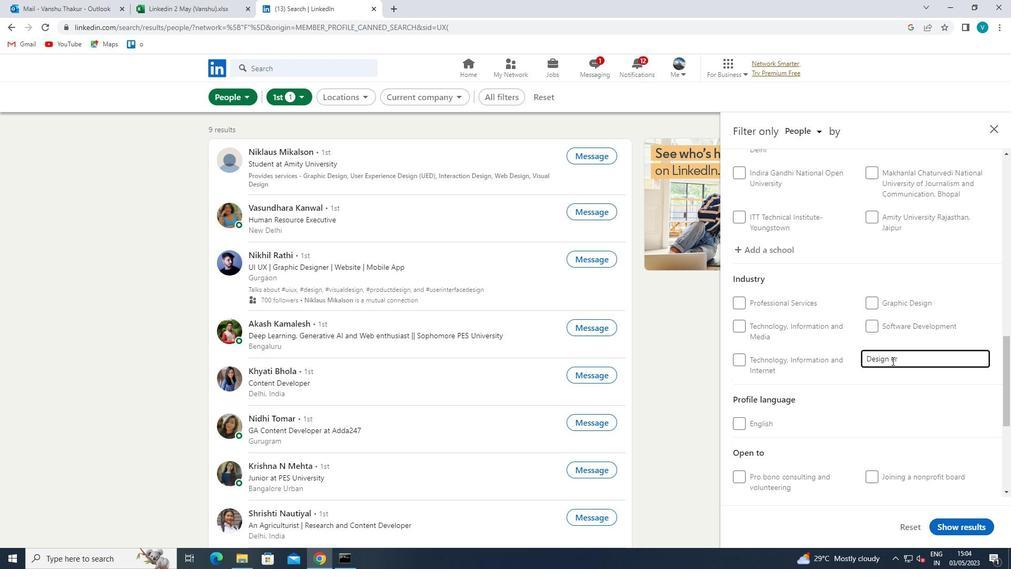 
Action: Mouse pressed left at (892, 359)
Screenshot: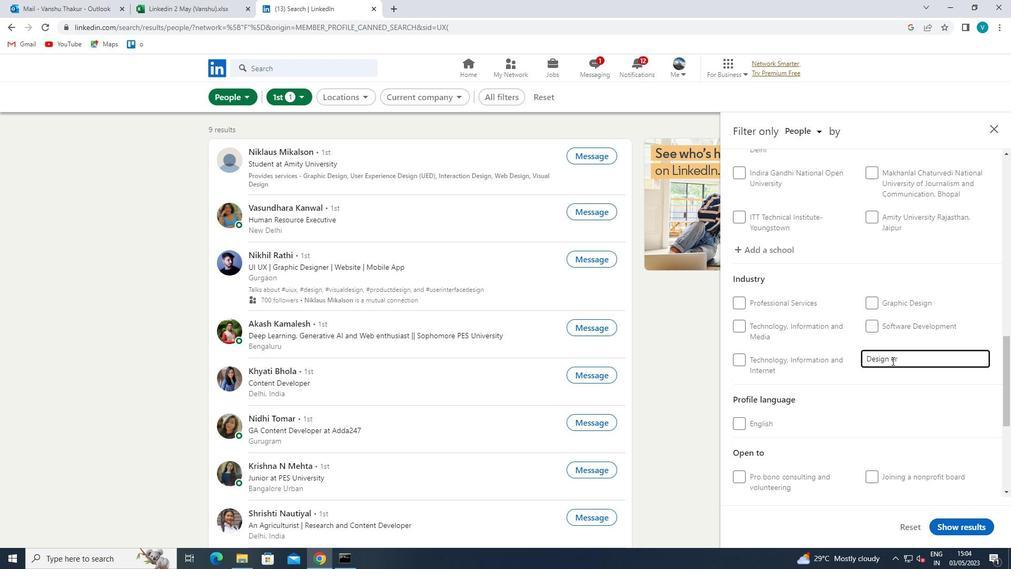 
Action: Mouse moved to (905, 368)
Screenshot: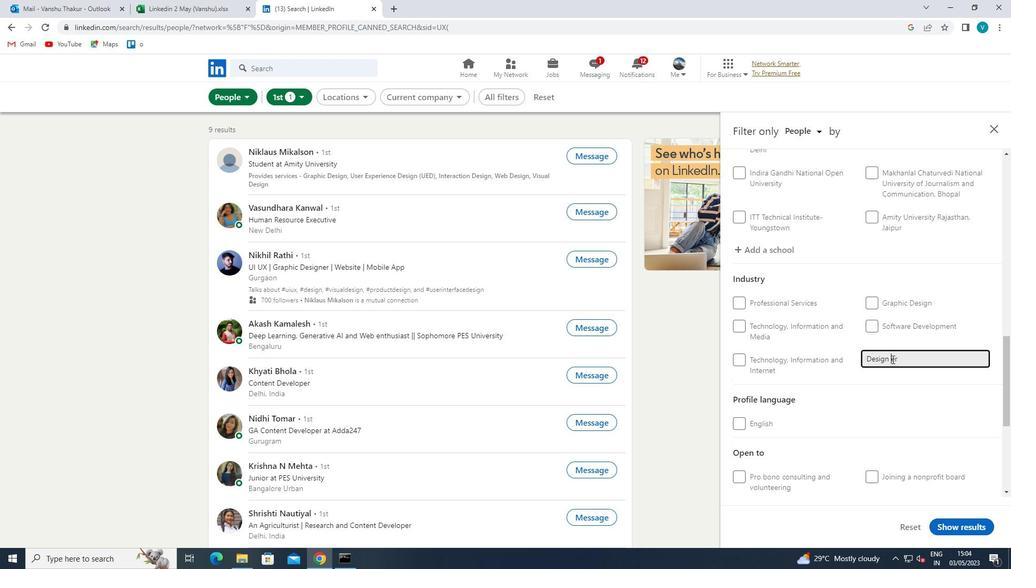 
Action: Key pressed <Key.shift><Key.shift><Key.shift><Key.shift><Key.shift><Key.shift>S
Screenshot: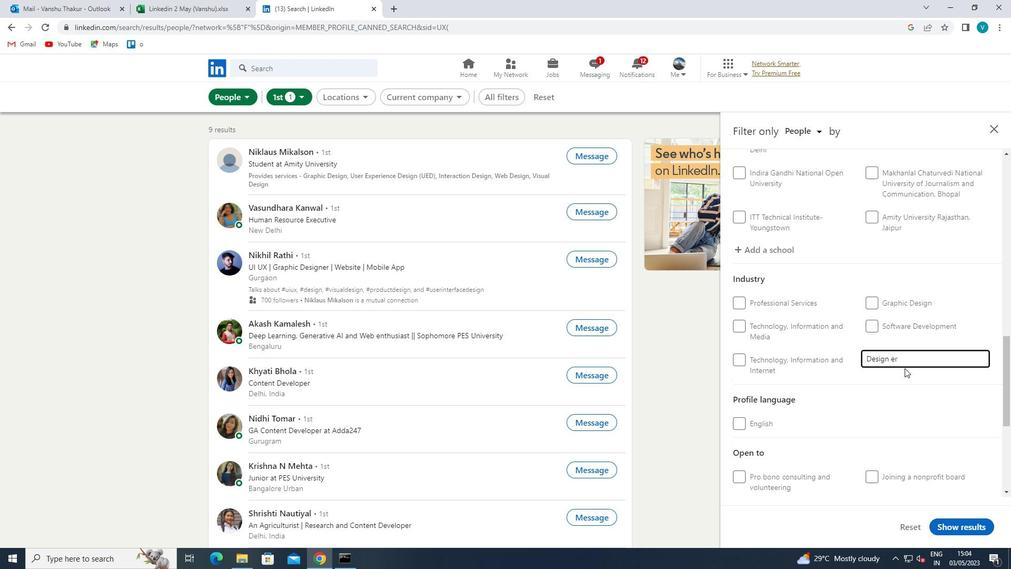 
Action: Mouse moved to (905, 369)
Screenshot: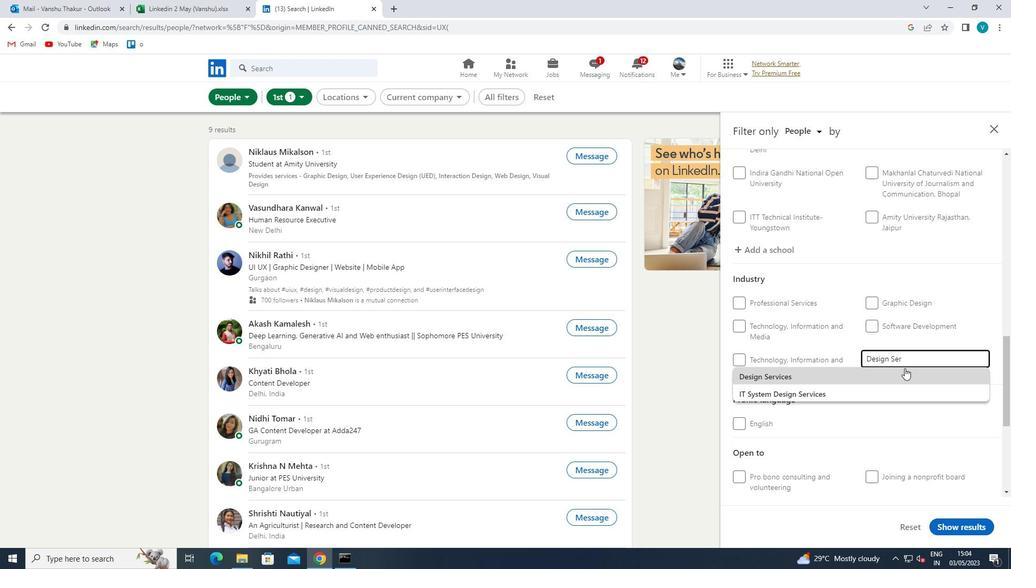 
Action: Mouse pressed left at (905, 369)
Screenshot: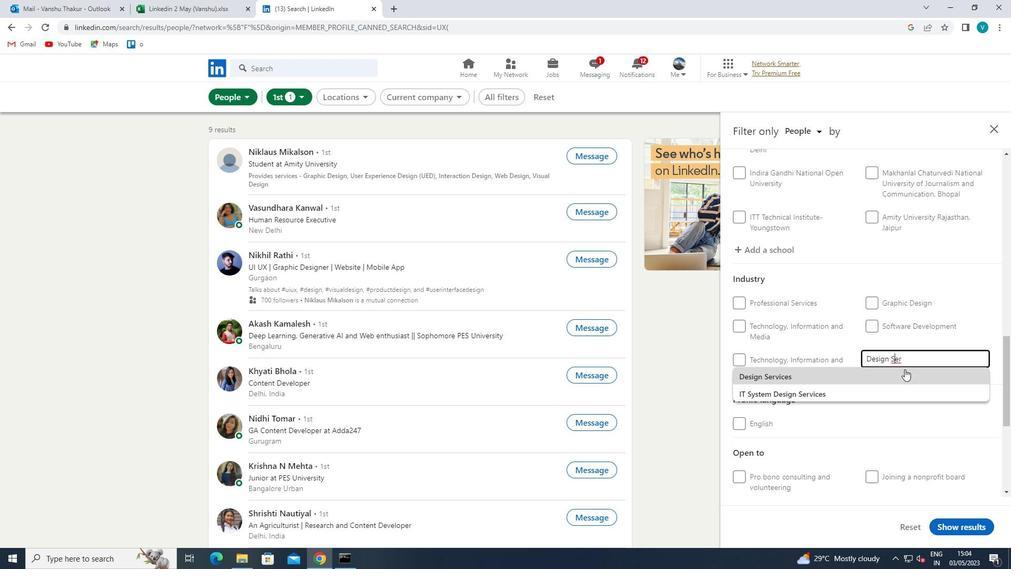
Action: Mouse scrolled (905, 368) with delta (0, 0)
Screenshot: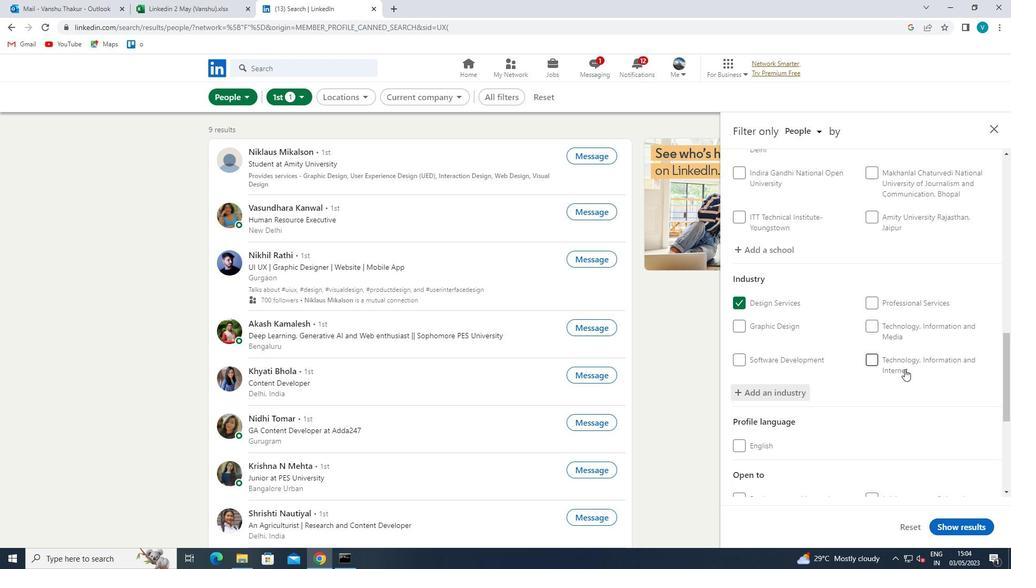 
Action: Mouse scrolled (905, 368) with delta (0, 0)
Screenshot: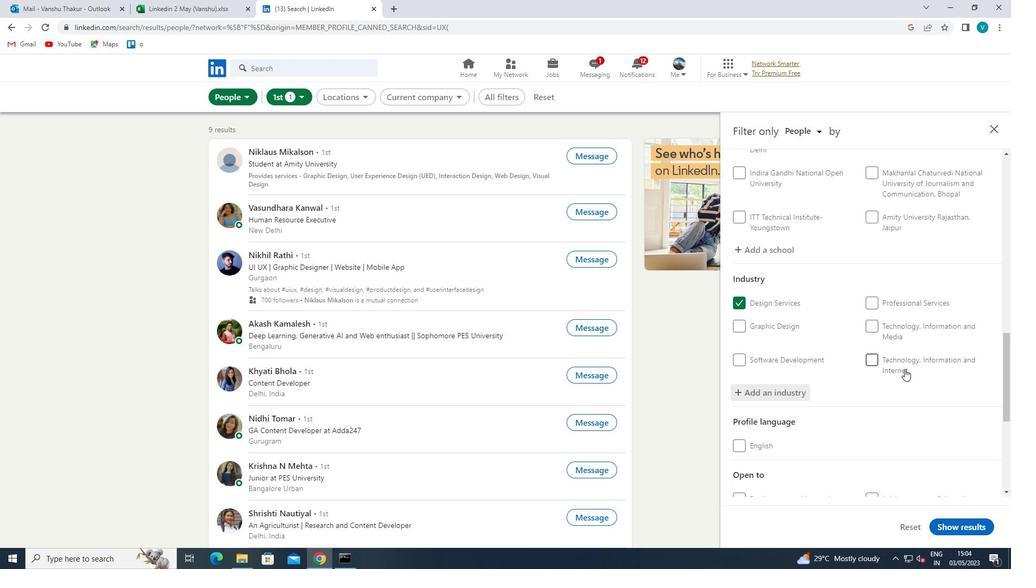 
Action: Mouse scrolled (905, 368) with delta (0, 0)
Screenshot: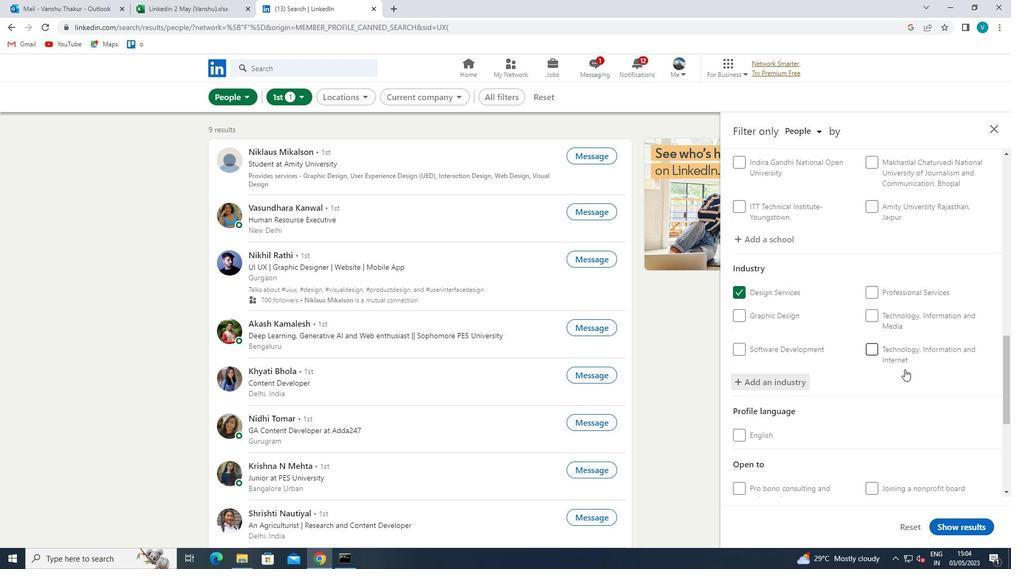
Action: Mouse scrolled (905, 368) with delta (0, 0)
Screenshot: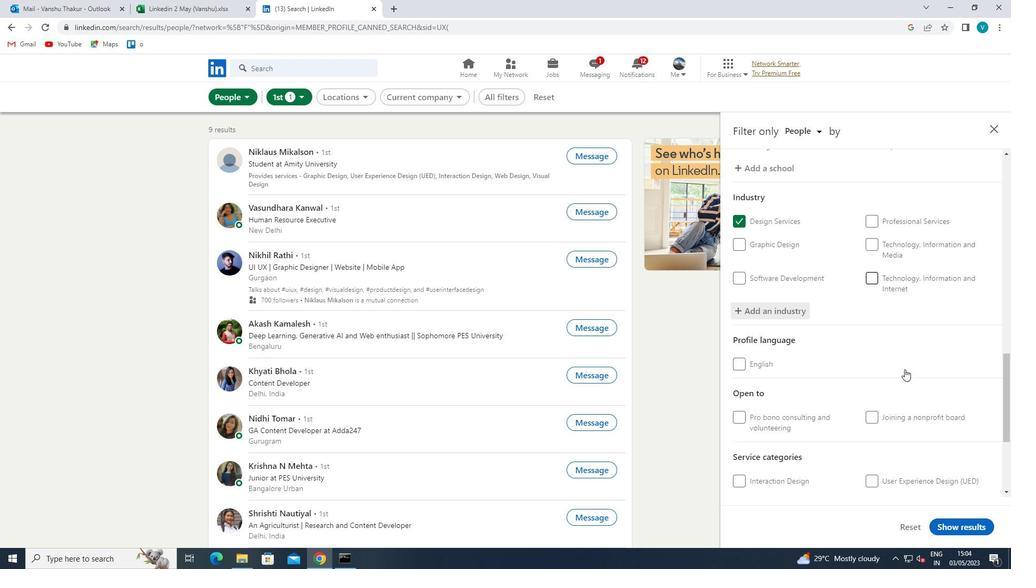 
Action: Mouse scrolled (905, 368) with delta (0, 0)
Screenshot: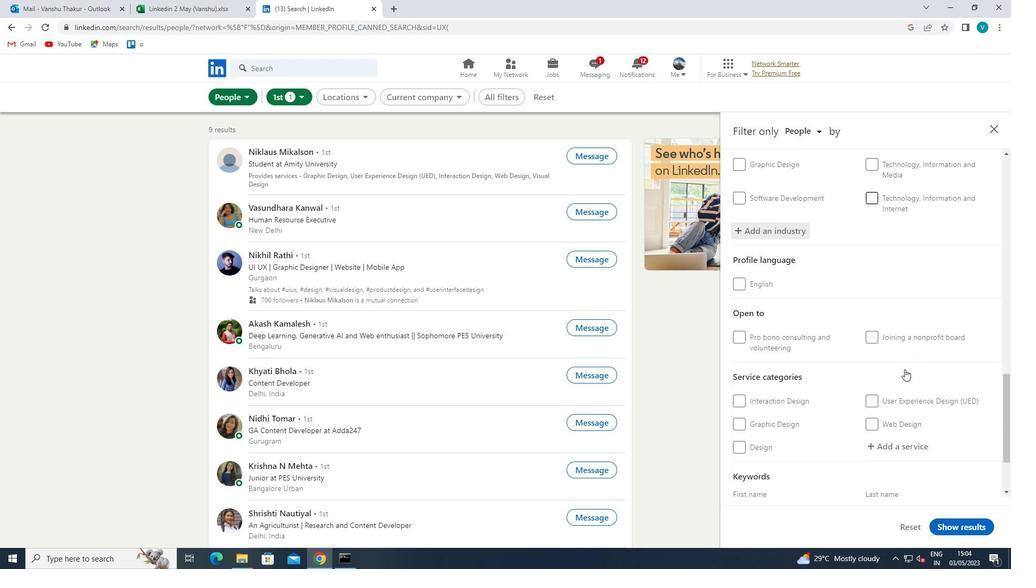 
Action: Mouse moved to (908, 346)
Screenshot: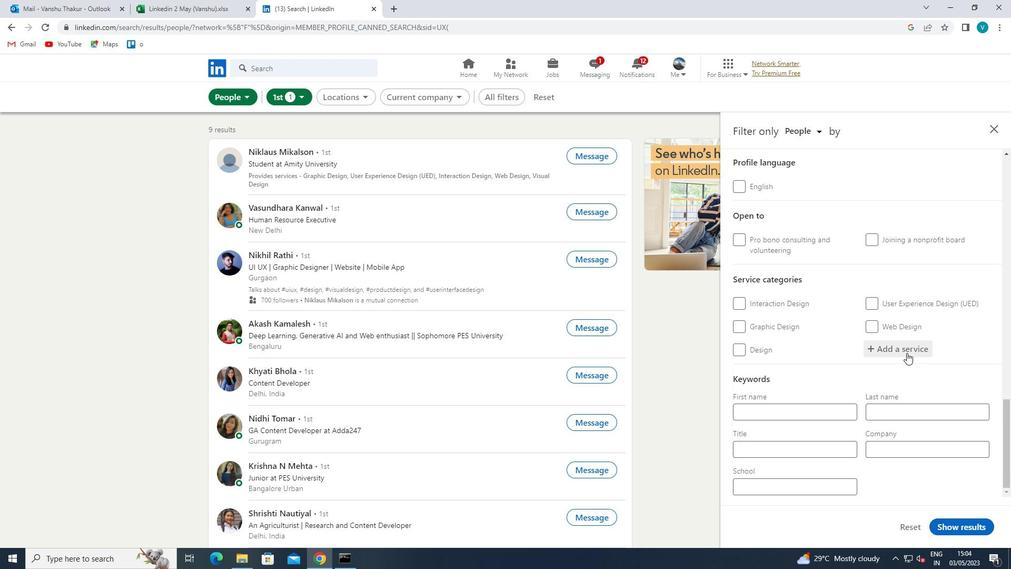
Action: Mouse pressed left at (908, 346)
Screenshot: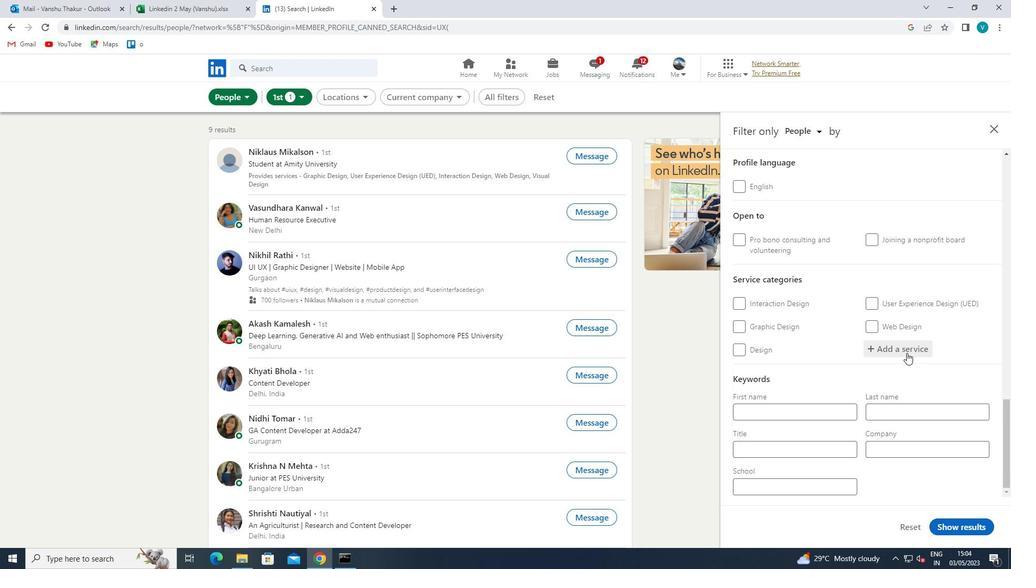 
Action: Key pressed <Key.shift>COMMERCO<Key.backspace>IA
Screenshot: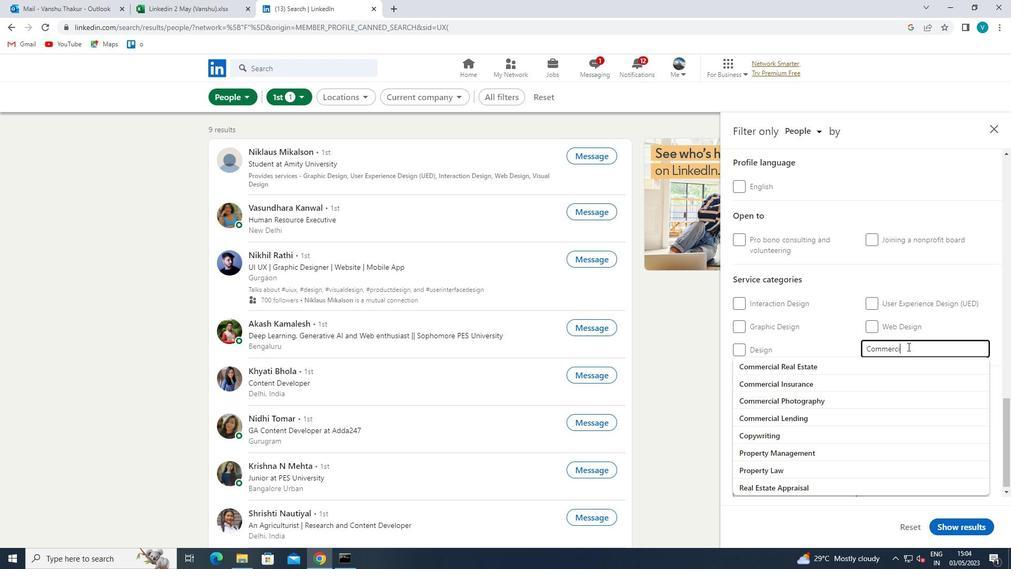 
Action: Mouse moved to (864, 374)
Screenshot: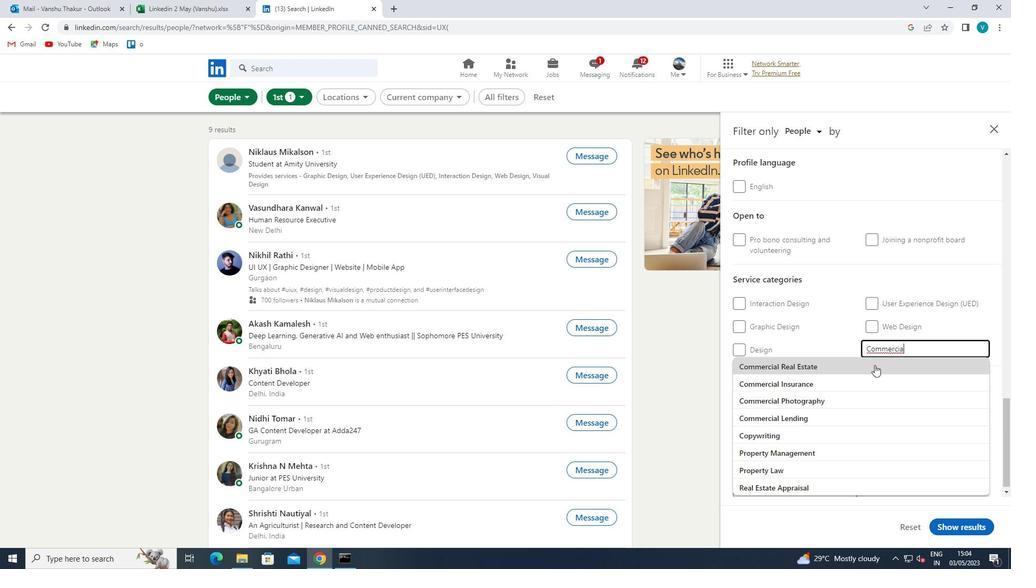 
Action: Mouse pressed left at (864, 374)
Screenshot: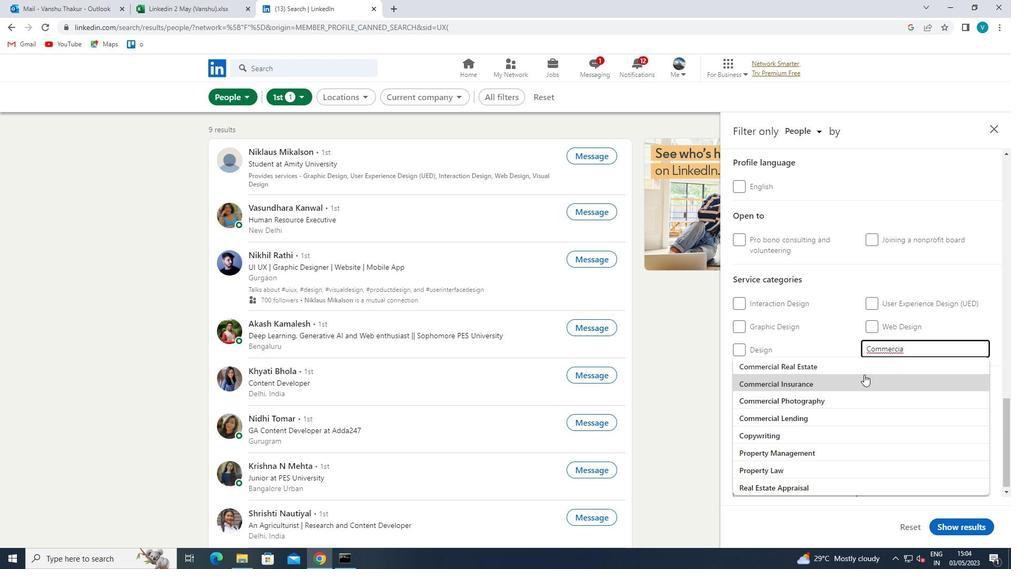 
Action: Mouse moved to (864, 375)
Screenshot: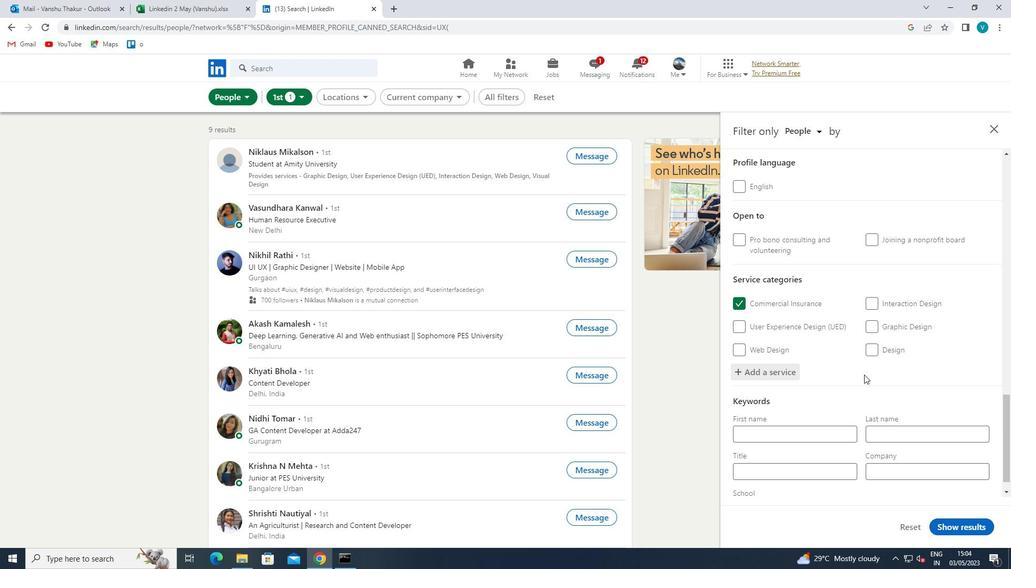 
Action: Mouse scrolled (864, 374) with delta (0, 0)
Screenshot: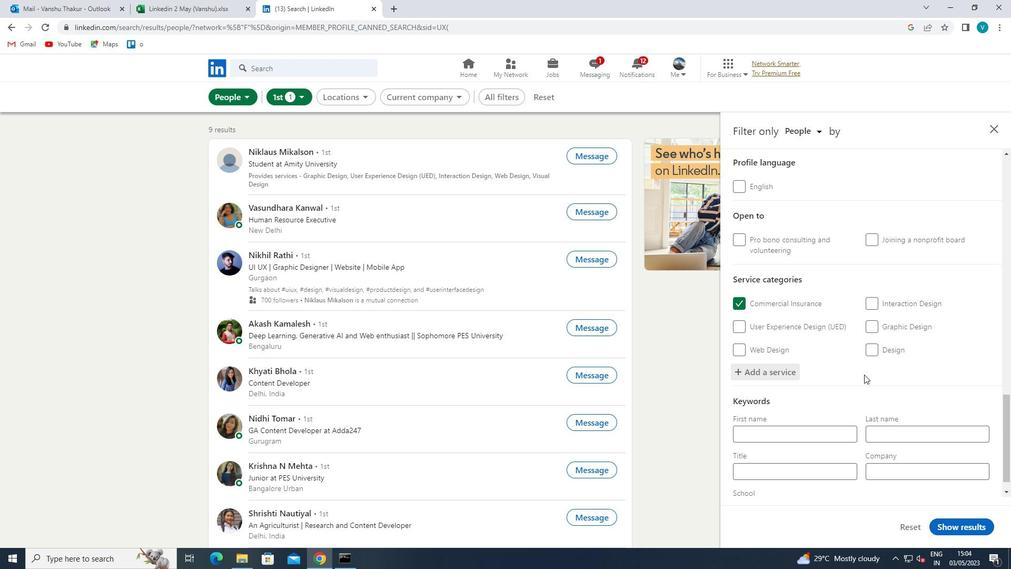 
Action: Mouse scrolled (864, 374) with delta (0, 0)
Screenshot: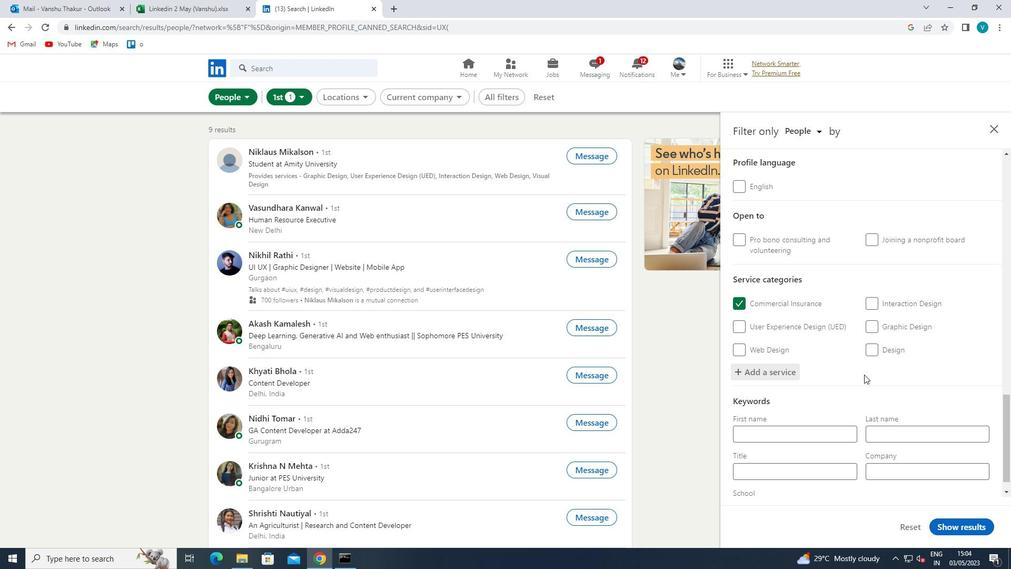 
Action: Mouse moved to (837, 441)
Screenshot: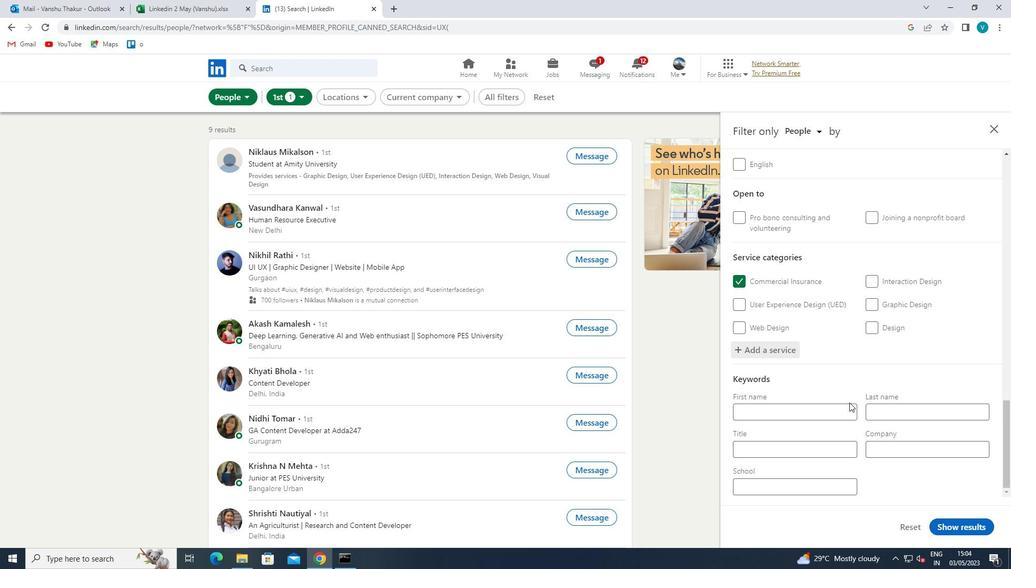 
Action: Mouse pressed left at (837, 441)
Screenshot: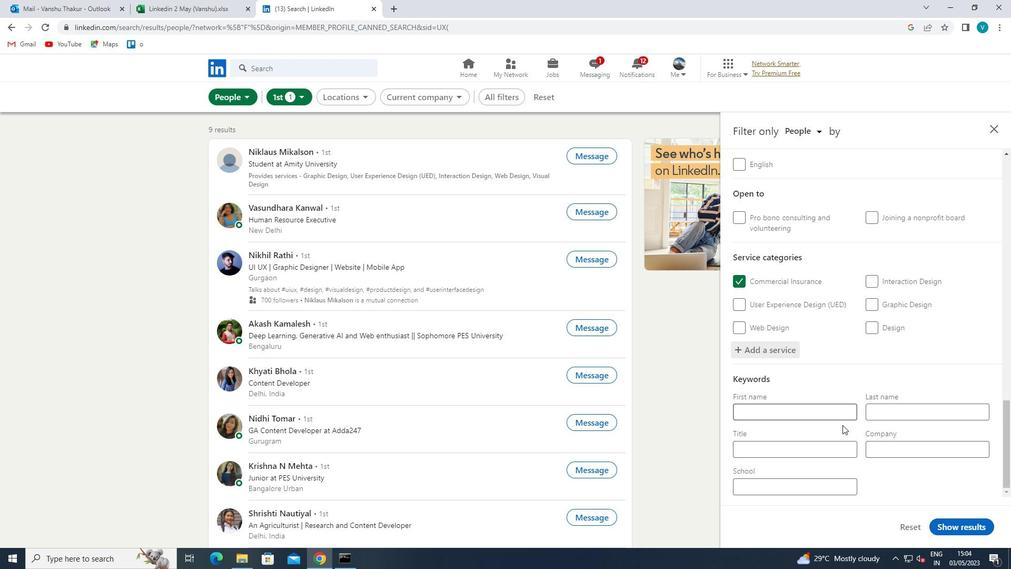 
Action: Mouse moved to (837, 441)
Screenshot: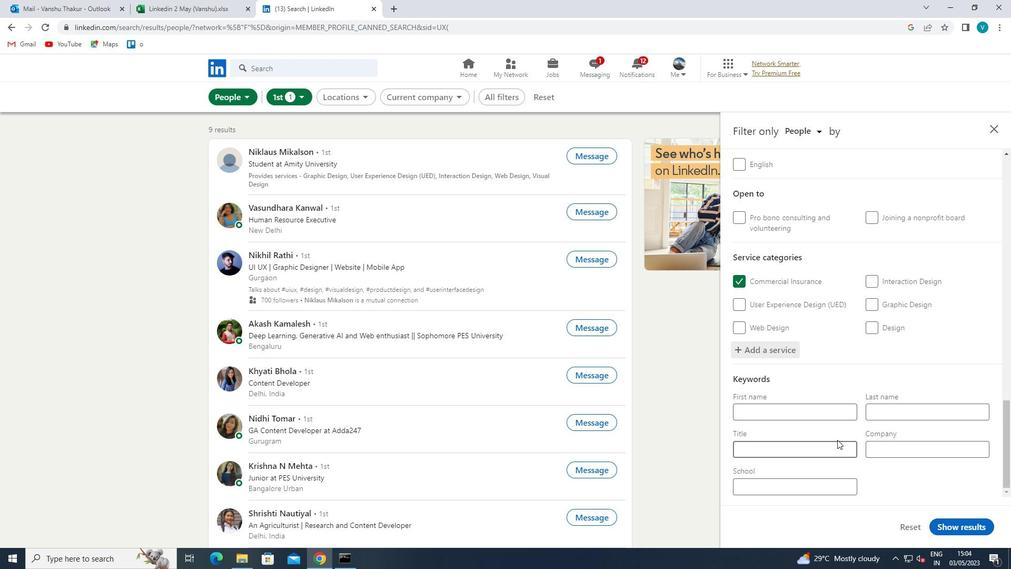 
Action: Key pressed <Key.shift>MARKETING<Key.space><Key.shift>CONSULTANT<Key.space>
Screenshot: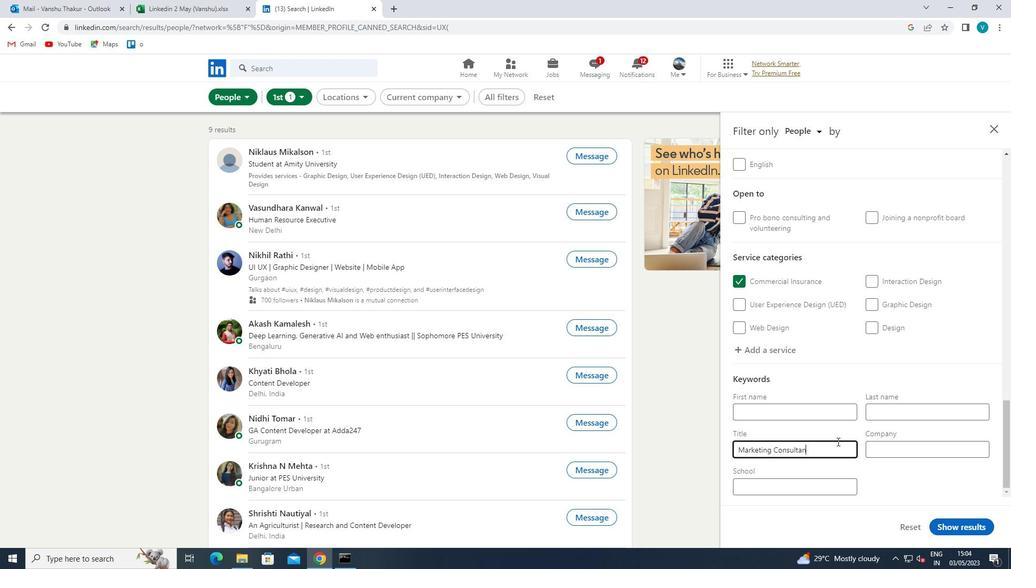 
Action: Mouse moved to (977, 529)
Screenshot: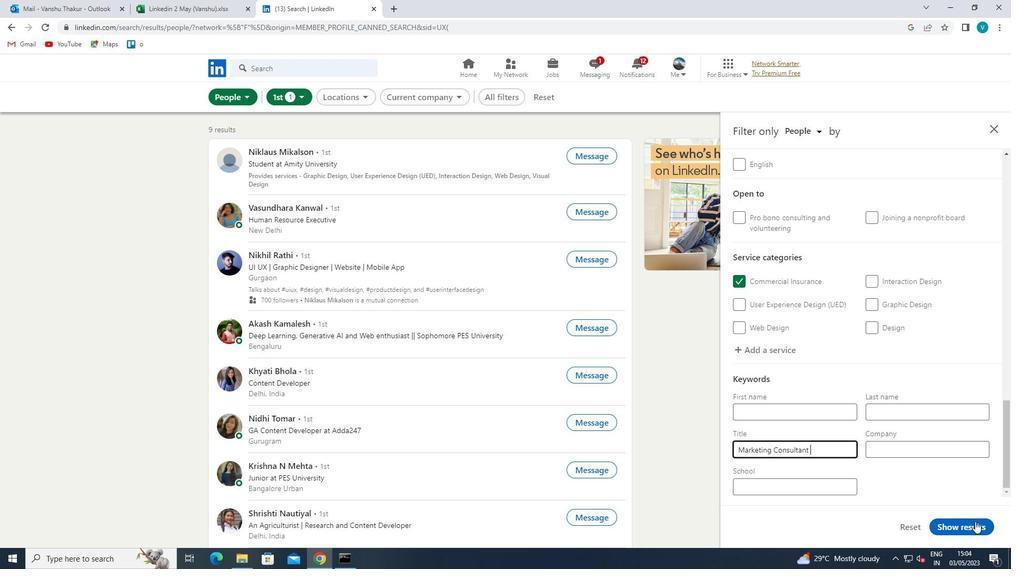 
Action: Mouse pressed left at (977, 529)
Screenshot: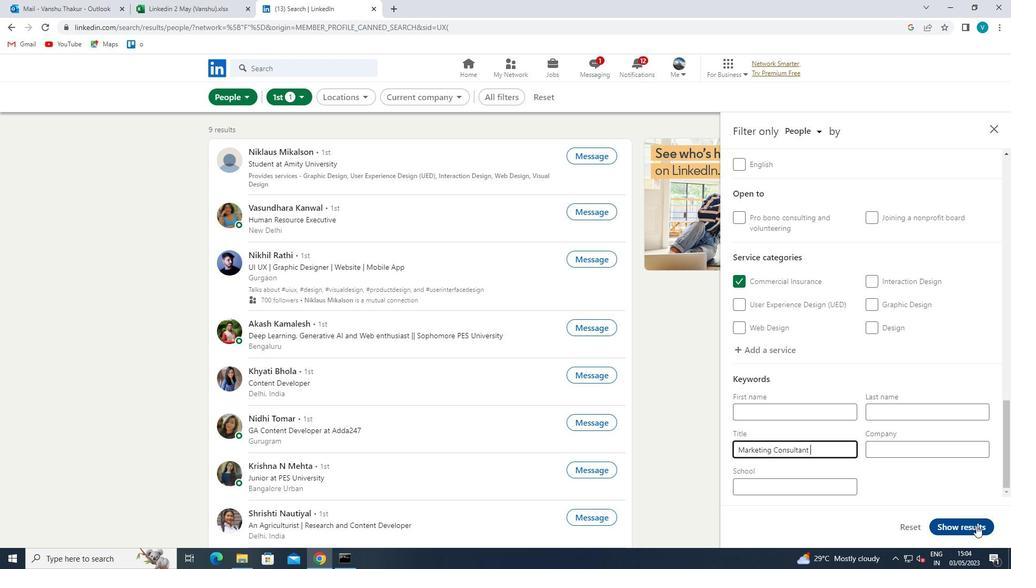 
